 Task: Look for space in Elk Grove, United States from 8th June, 2023 to 19th June, 2023 for 1 adult in price range Rs.5000 to Rs.12000. Place can be shared room with 1  bedroom having 1 bed and 1 bathroom. Property type can be house, flat, guest house, hotel. Booking option can be shelf check-in. Required host language is English.
Action: Mouse pressed left at (429, 94)
Screenshot: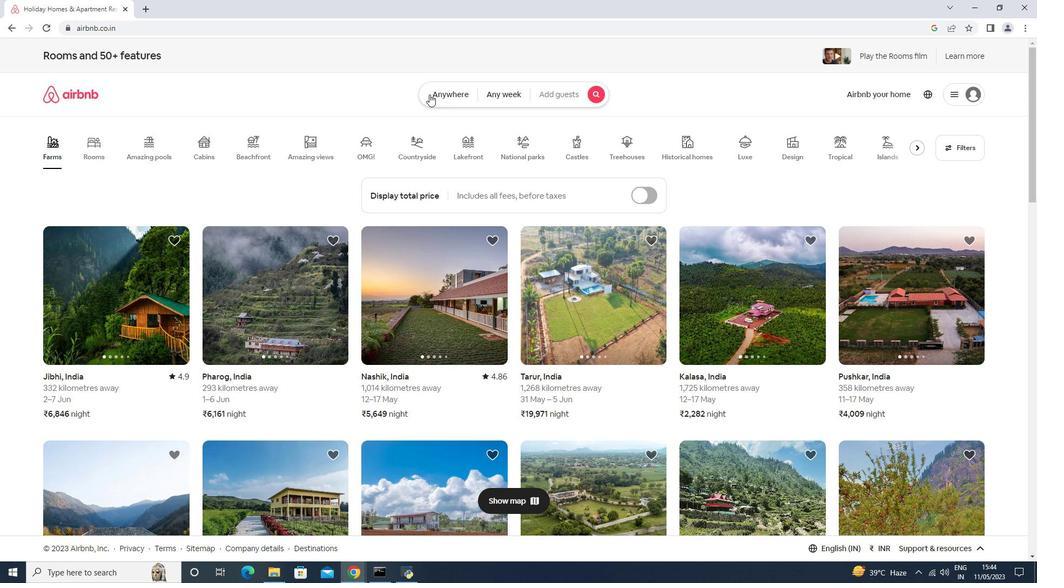 
Action: Mouse moved to (384, 146)
Screenshot: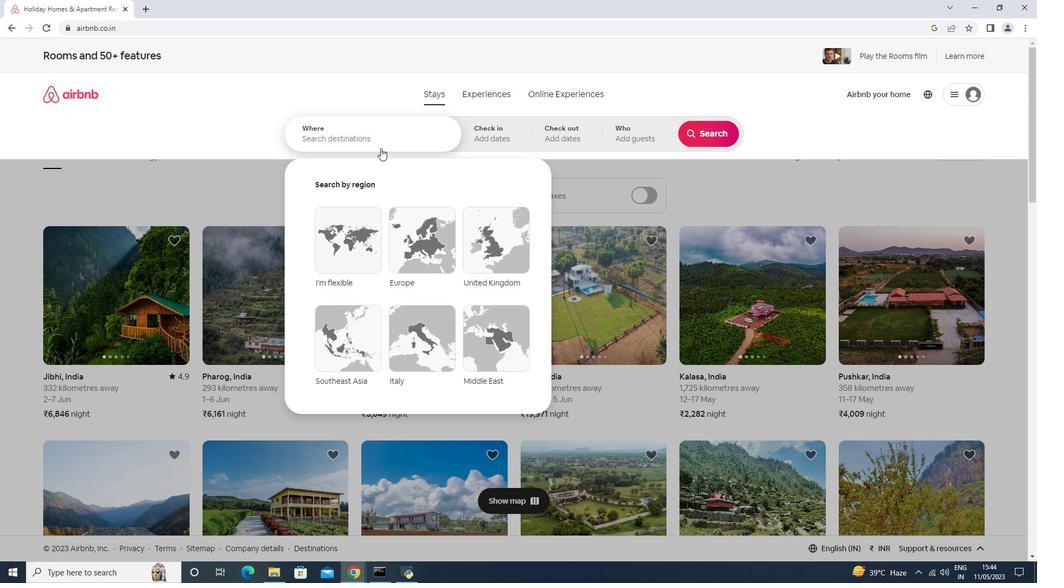 
Action: Mouse pressed left at (384, 146)
Screenshot: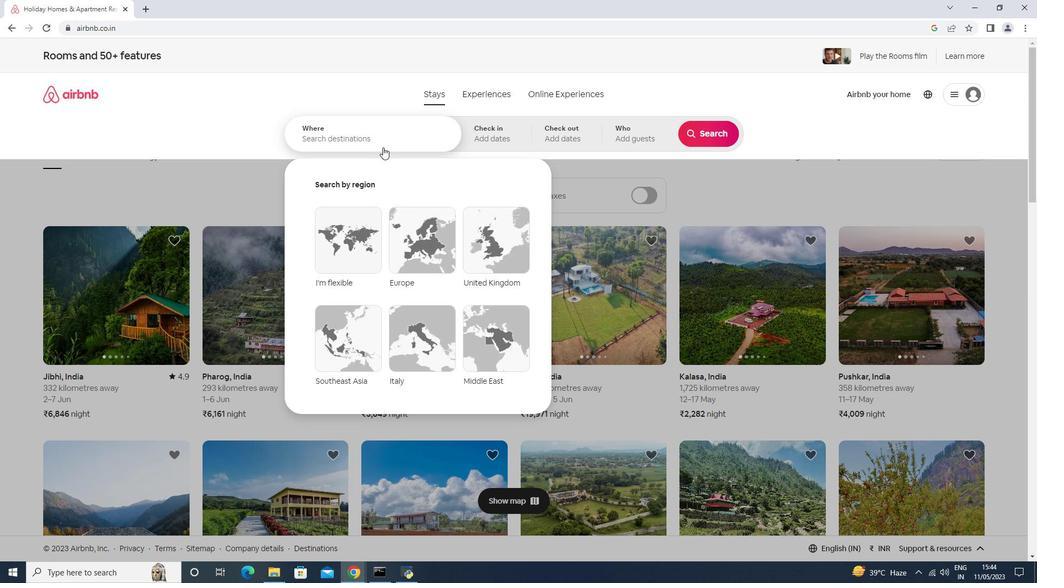 
Action: Key pressed <Key.shift><Key.shift>Elk<Key.space><Key.shift><Key.shift><Key.shift><Key.shift><Key.shift><Key.shift><Key.shift><Key.shift>Grove,nited<Key.space><Key.shift>States
Screenshot: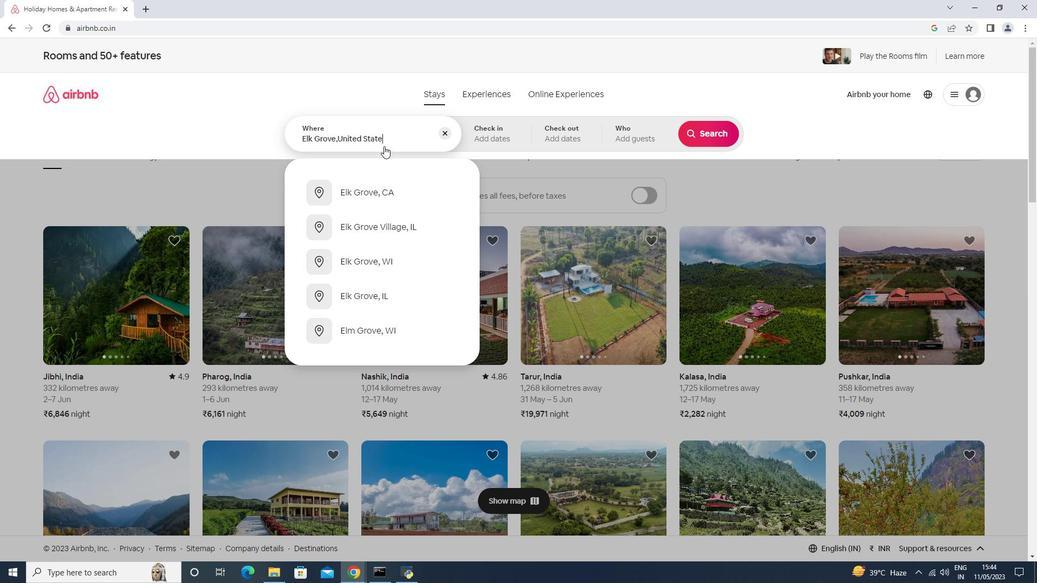 
Action: Mouse moved to (568, 337)
Screenshot: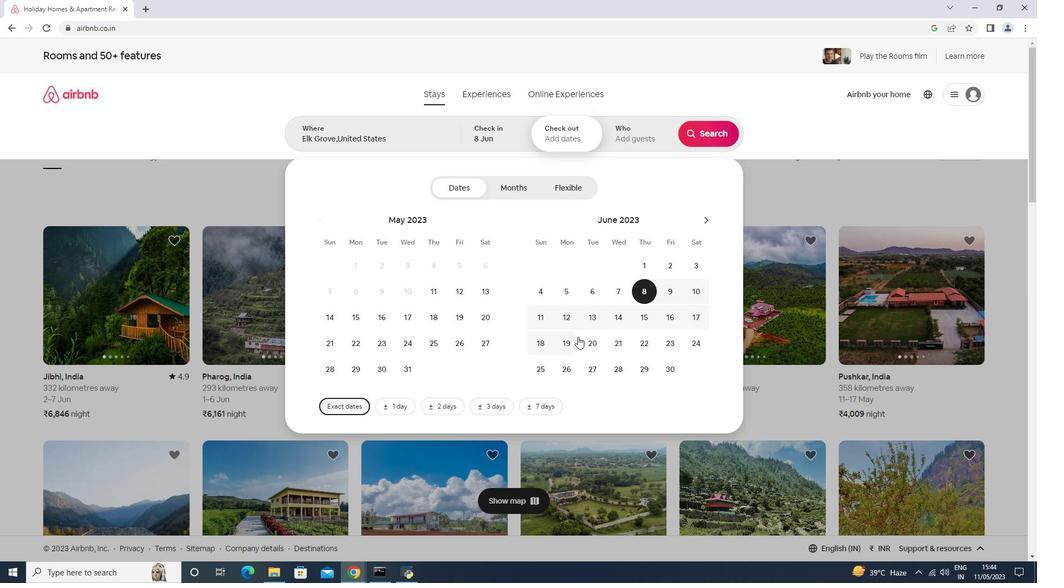 
Action: Mouse pressed left at (568, 337)
Screenshot: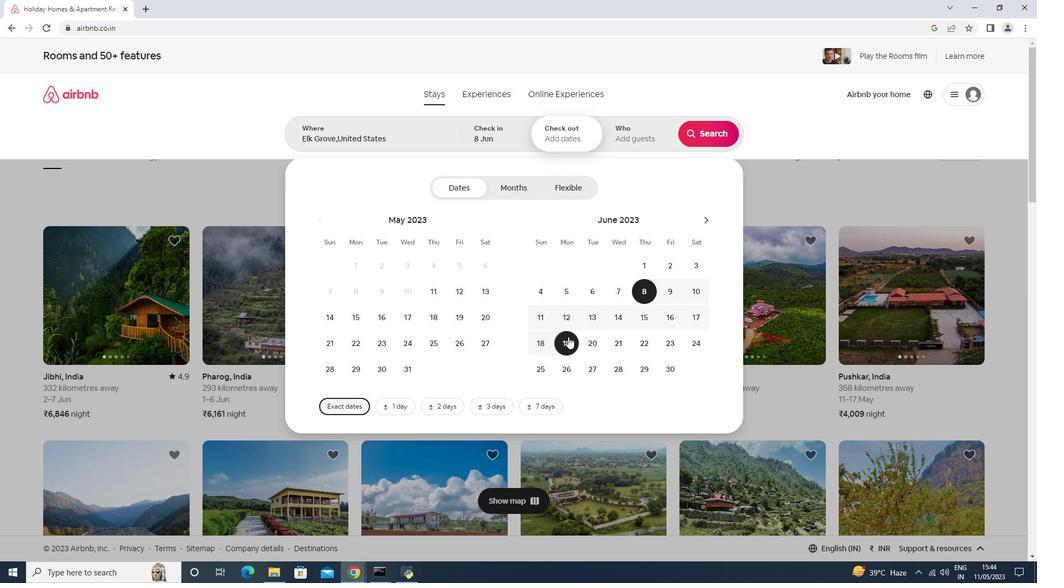 
Action: Mouse moved to (635, 136)
Screenshot: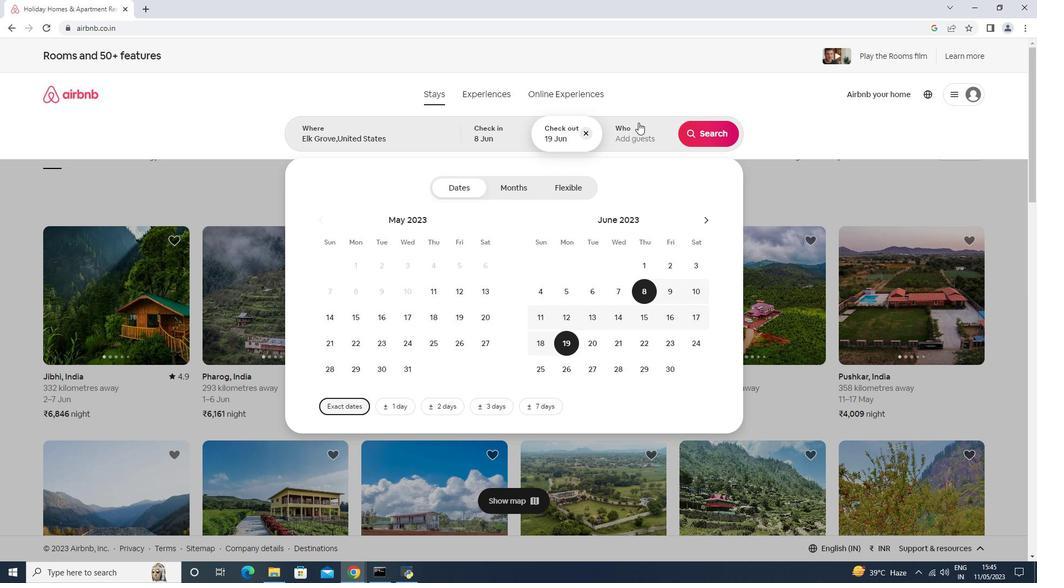 
Action: Mouse pressed left at (635, 136)
Screenshot: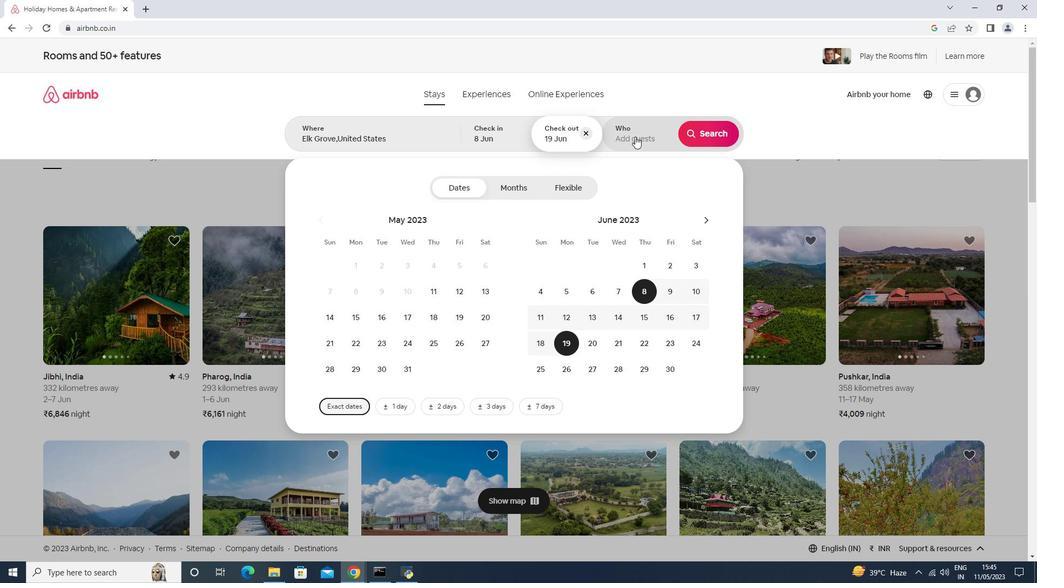 
Action: Mouse moved to (711, 195)
Screenshot: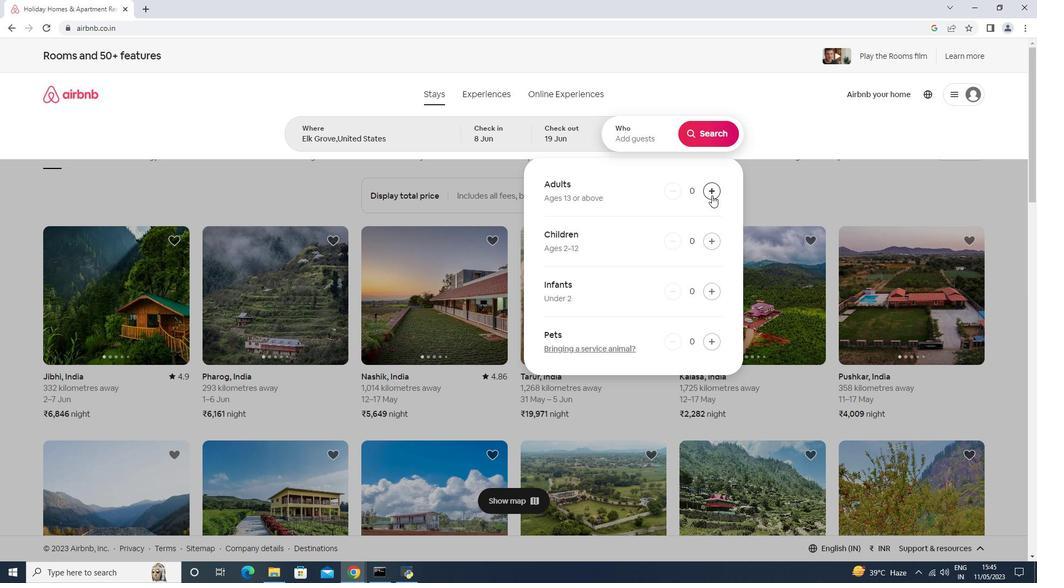 
Action: Mouse pressed left at (711, 195)
Screenshot: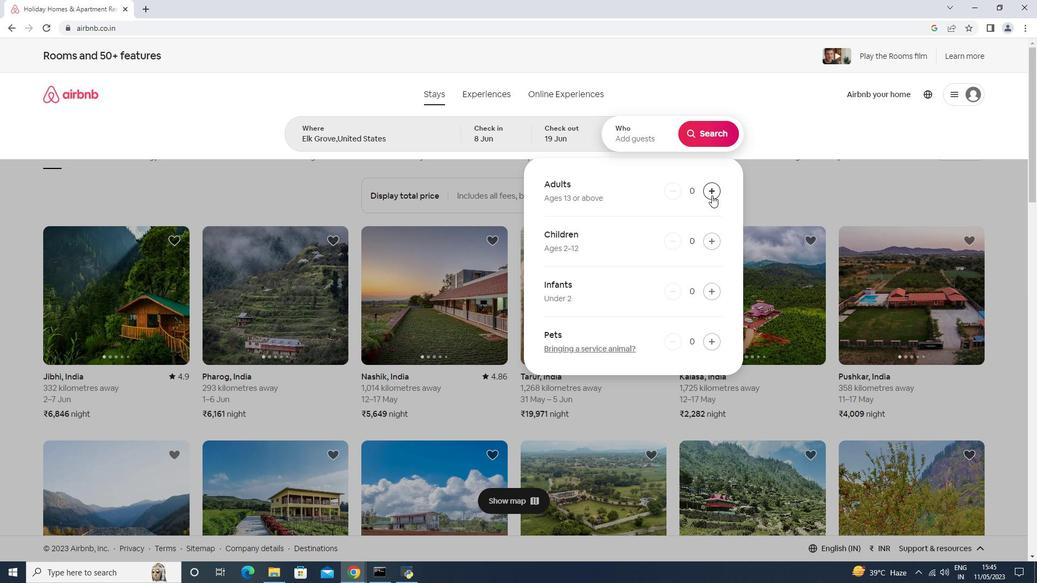 
Action: Mouse moved to (696, 123)
Screenshot: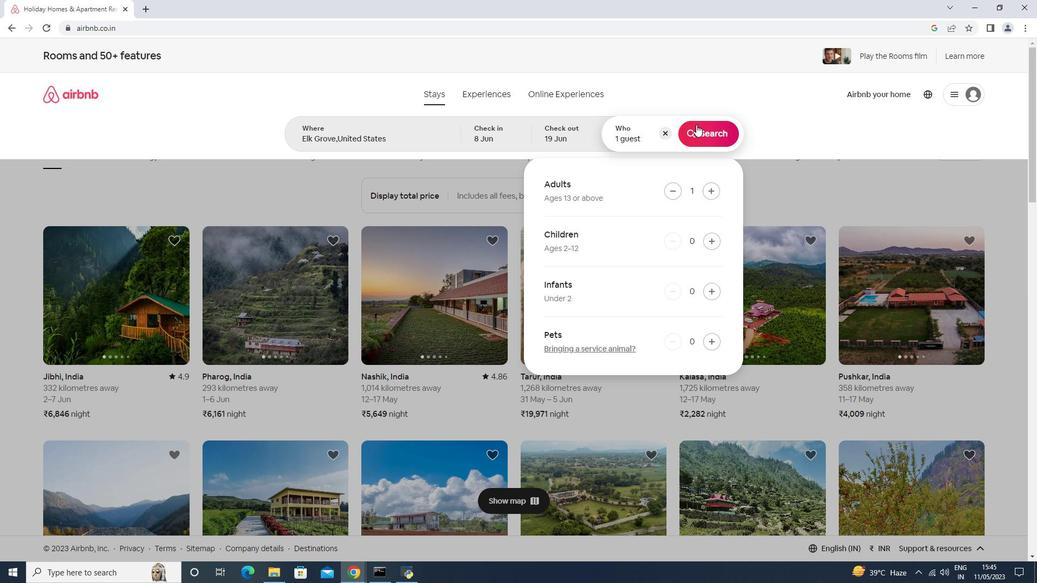 
Action: Mouse pressed left at (696, 123)
Screenshot: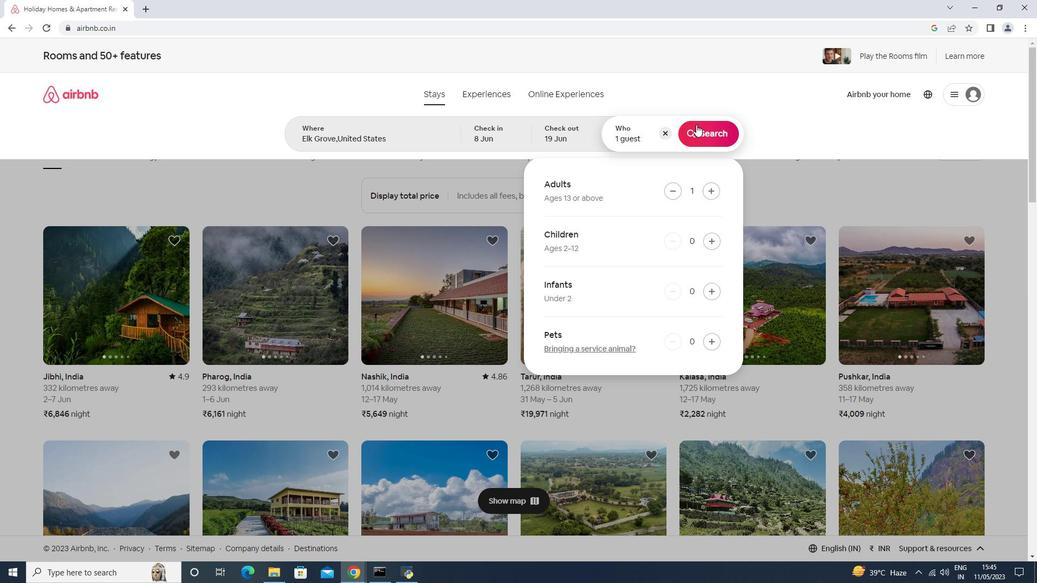 
Action: Mouse moved to (997, 107)
Screenshot: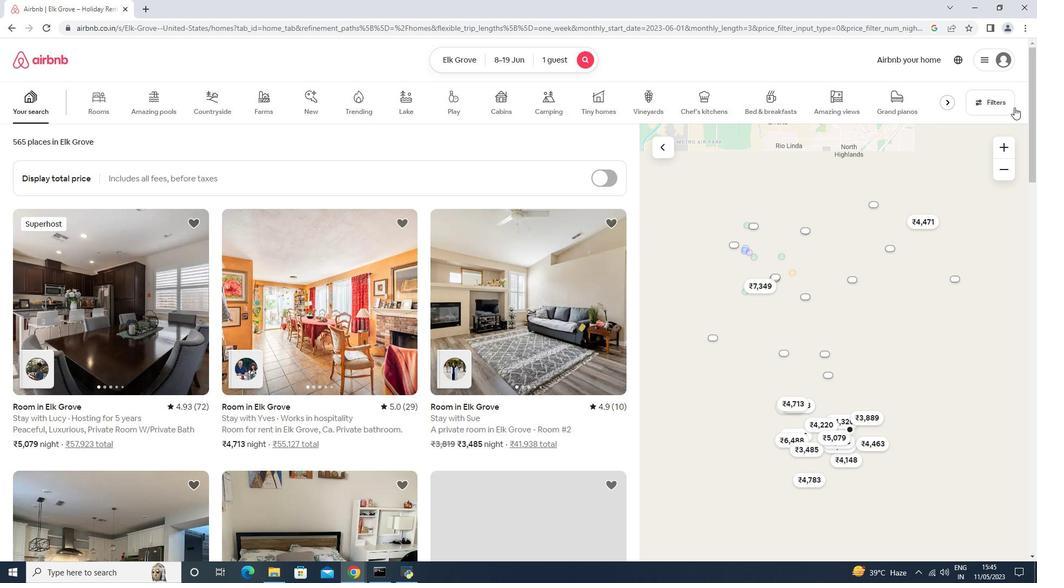 
Action: Mouse pressed left at (993, 103)
Screenshot: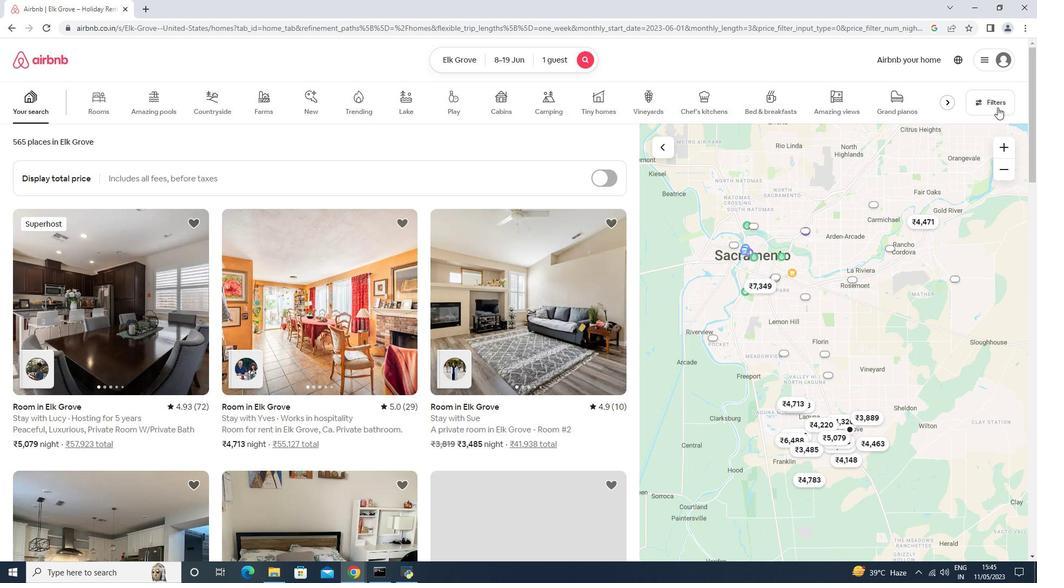 
Action: Mouse moved to (386, 359)
Screenshot: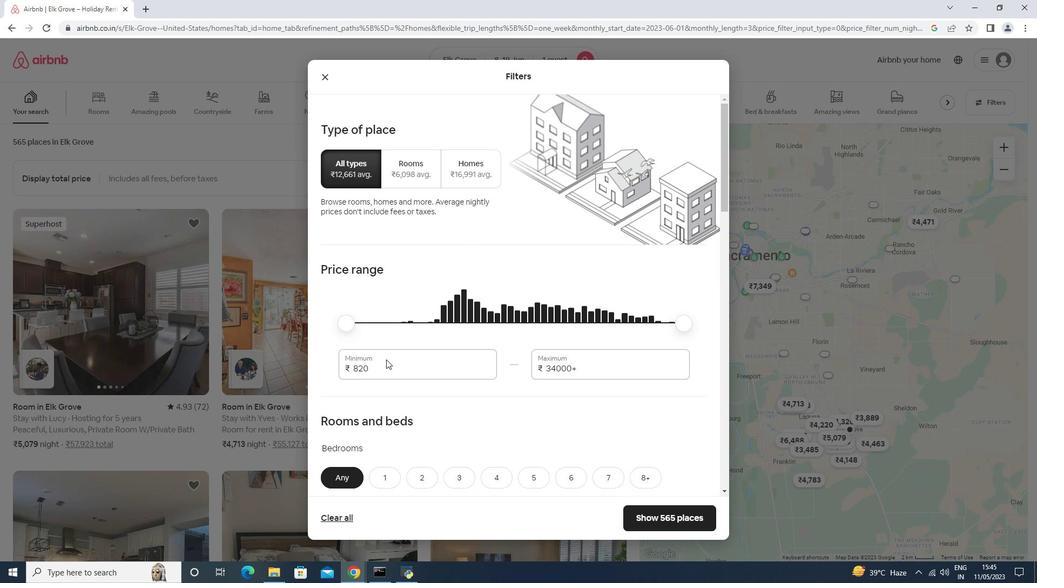 
Action: Mouse pressed left at (386, 359)
Screenshot: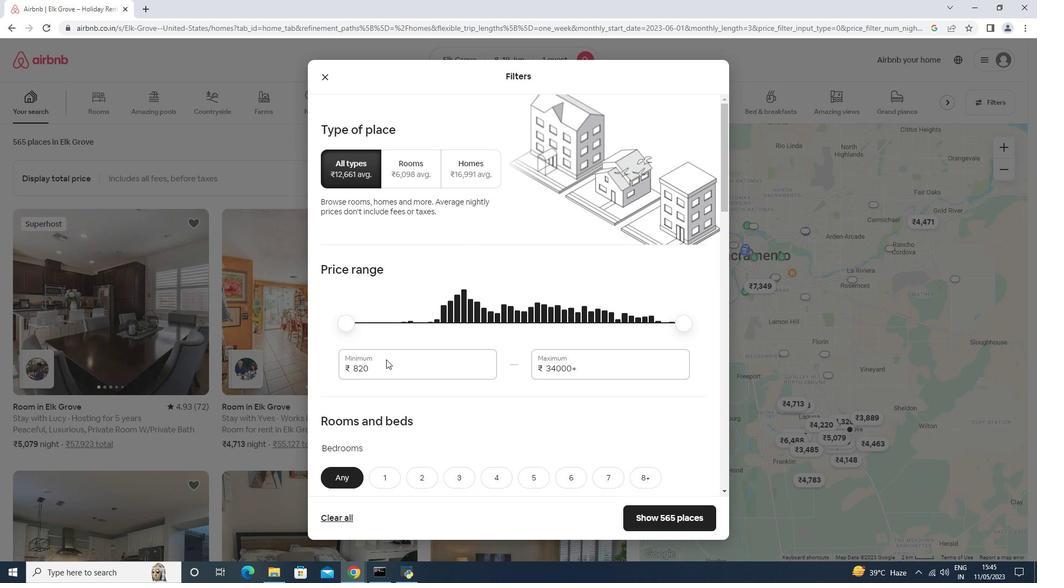 
Action: Key pressed <Key.backspace><Key.backspace><Key.backspace><Key.backspace><Key.backspace><Key.backspace><Key.backspace><Key.backspace><Key.backspace>5000<Key.tab>12000
Screenshot: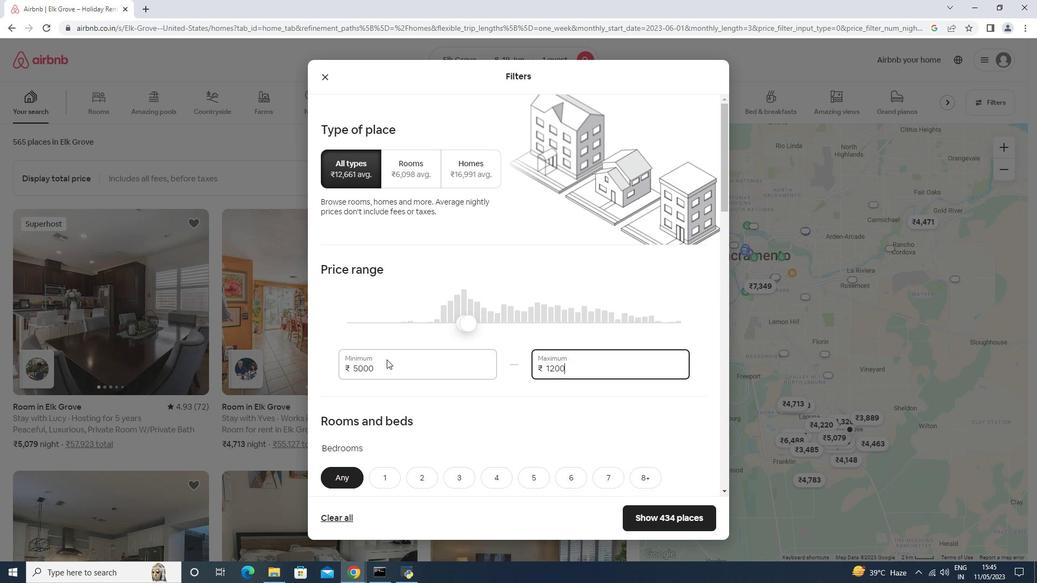 
Action: Mouse moved to (387, 429)
Screenshot: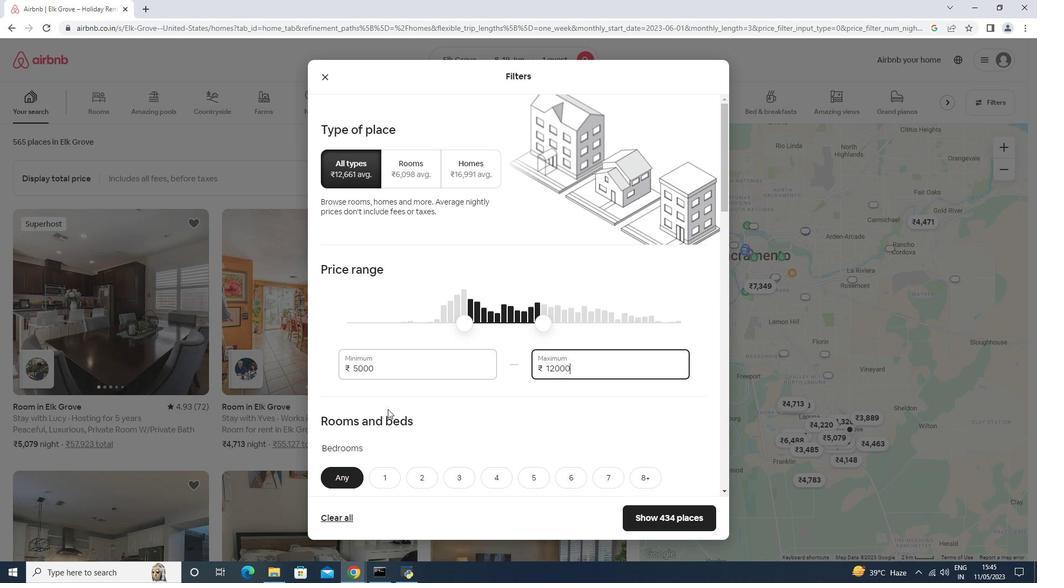 
Action: Mouse scrolled (387, 429) with delta (0, 0)
Screenshot: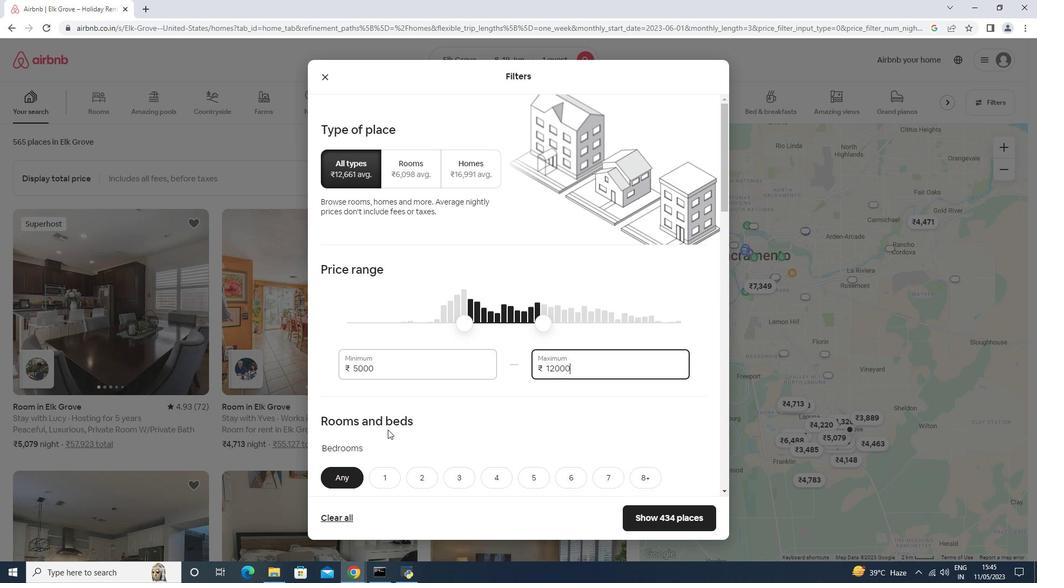 
Action: Mouse moved to (387, 429)
Screenshot: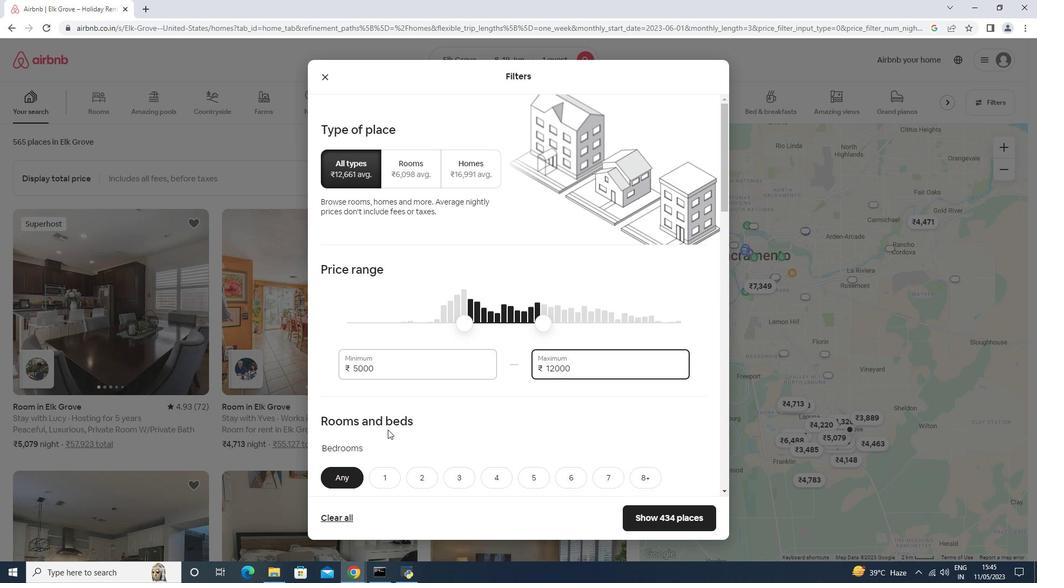 
Action: Mouse scrolled (387, 429) with delta (0, 0)
Screenshot: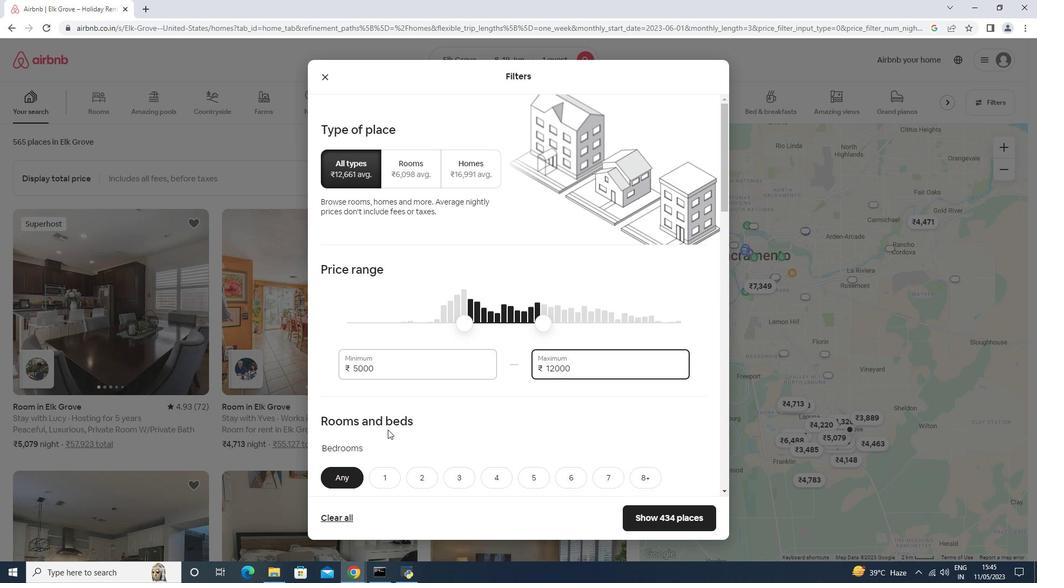 
Action: Mouse moved to (388, 427)
Screenshot: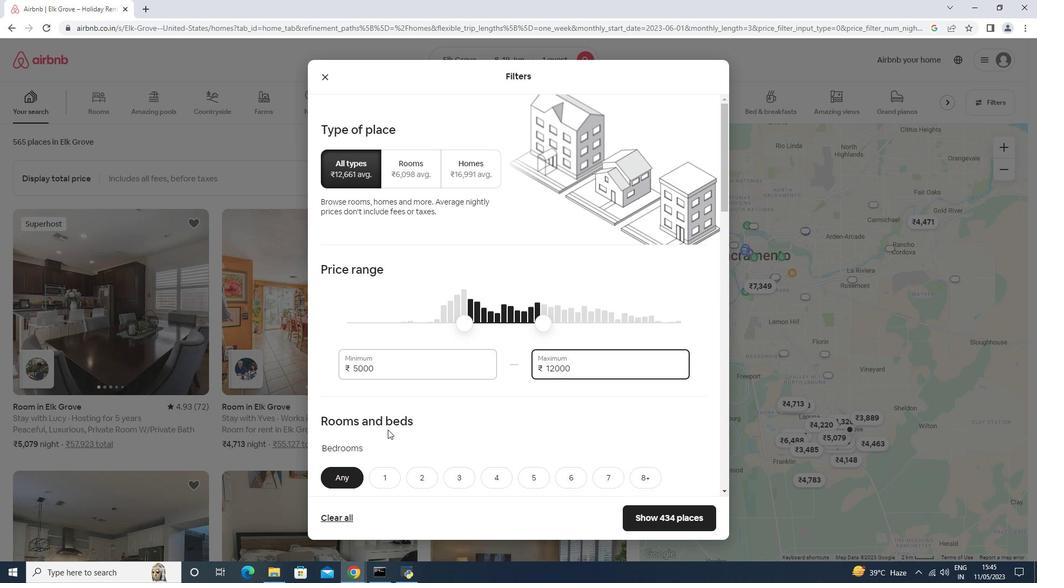 
Action: Mouse scrolled (387, 429) with delta (0, 0)
Screenshot: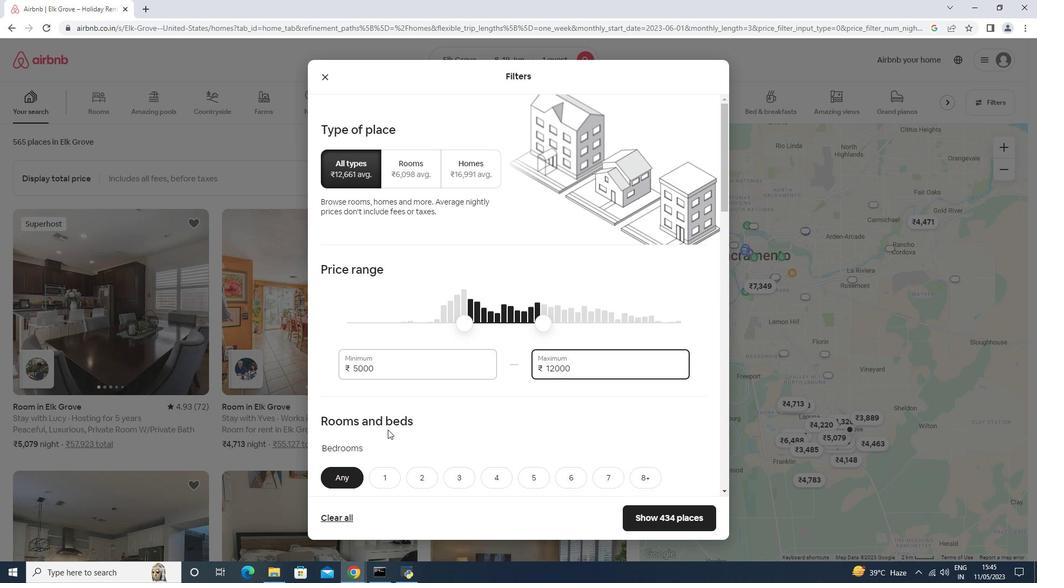 
Action: Mouse moved to (395, 317)
Screenshot: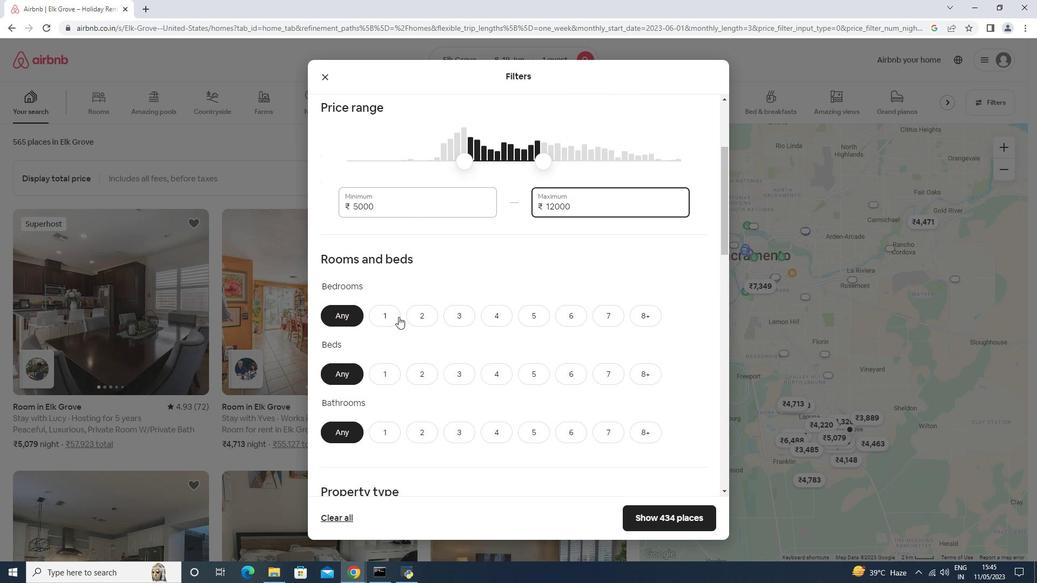 
Action: Mouse pressed left at (395, 317)
Screenshot: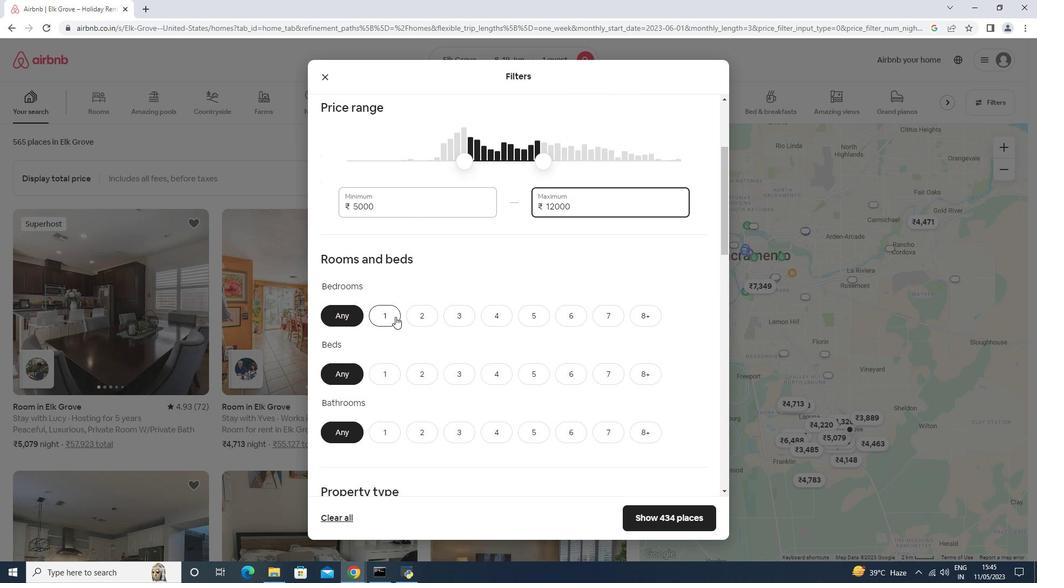
Action: Mouse moved to (389, 384)
Screenshot: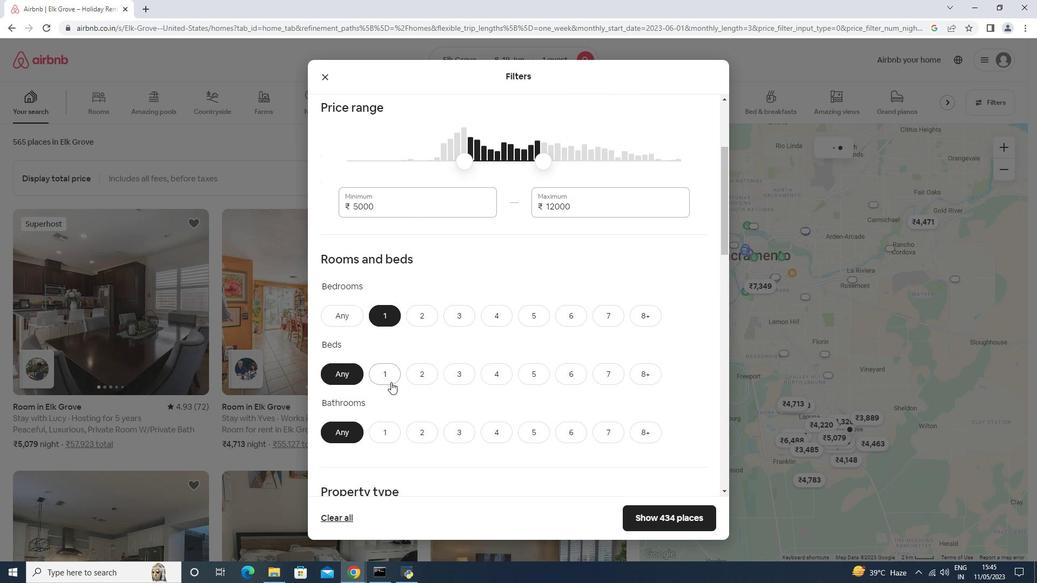 
Action: Mouse pressed left at (389, 384)
Screenshot: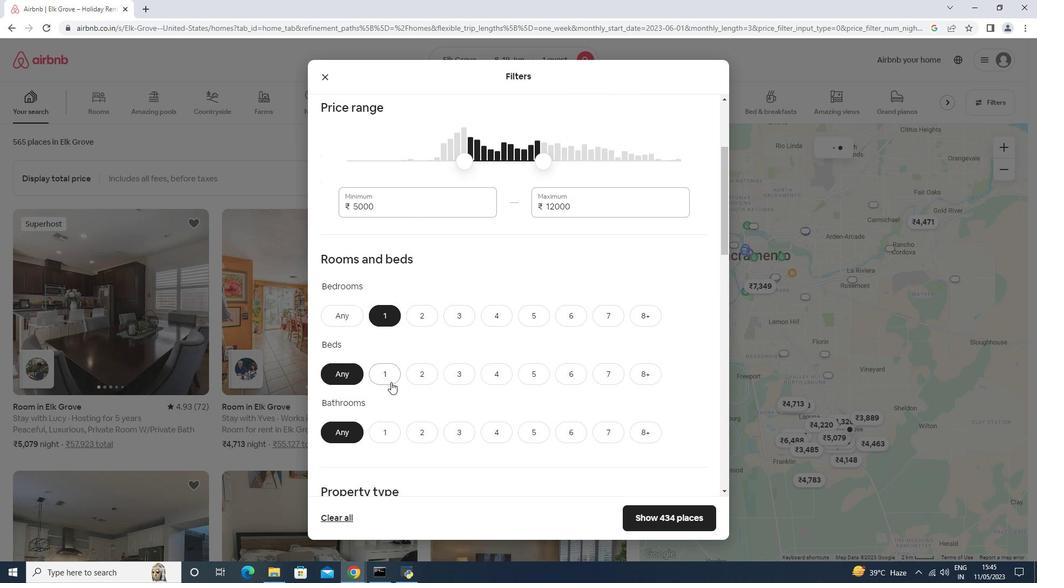 
Action: Mouse moved to (389, 382)
Screenshot: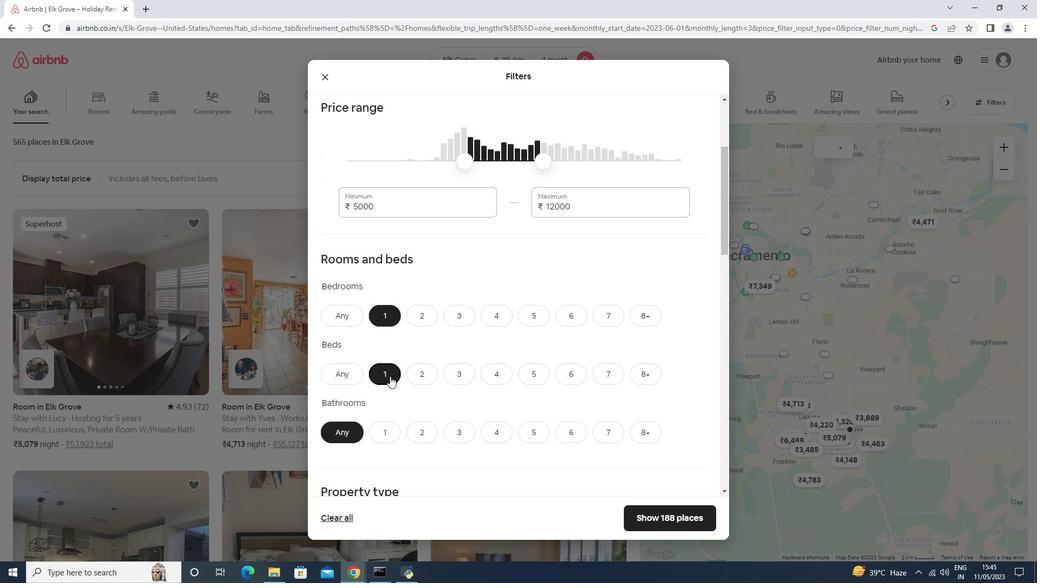 
Action: Mouse pressed left at (389, 375)
Screenshot: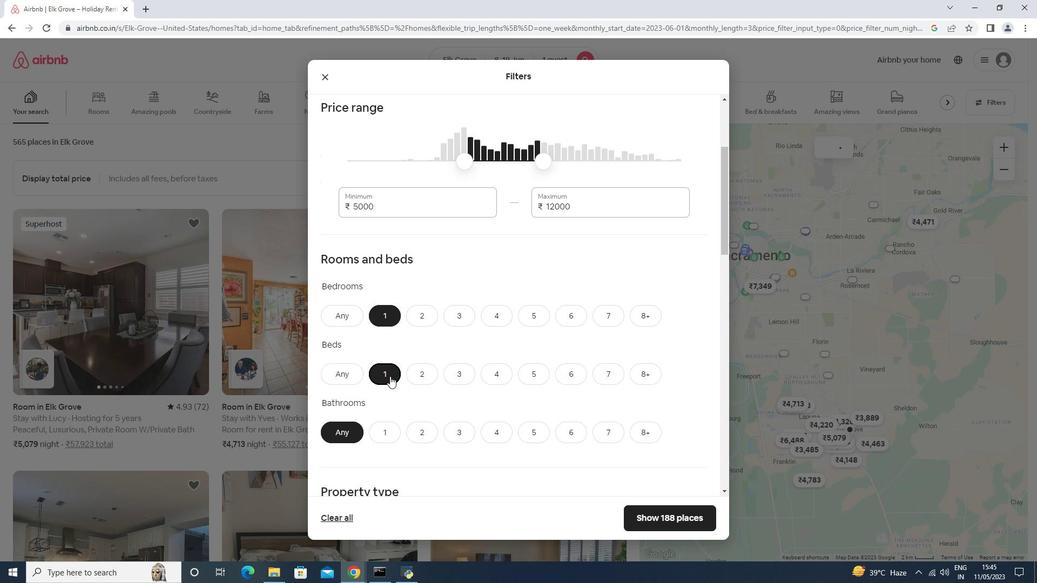 
Action: Mouse moved to (387, 438)
Screenshot: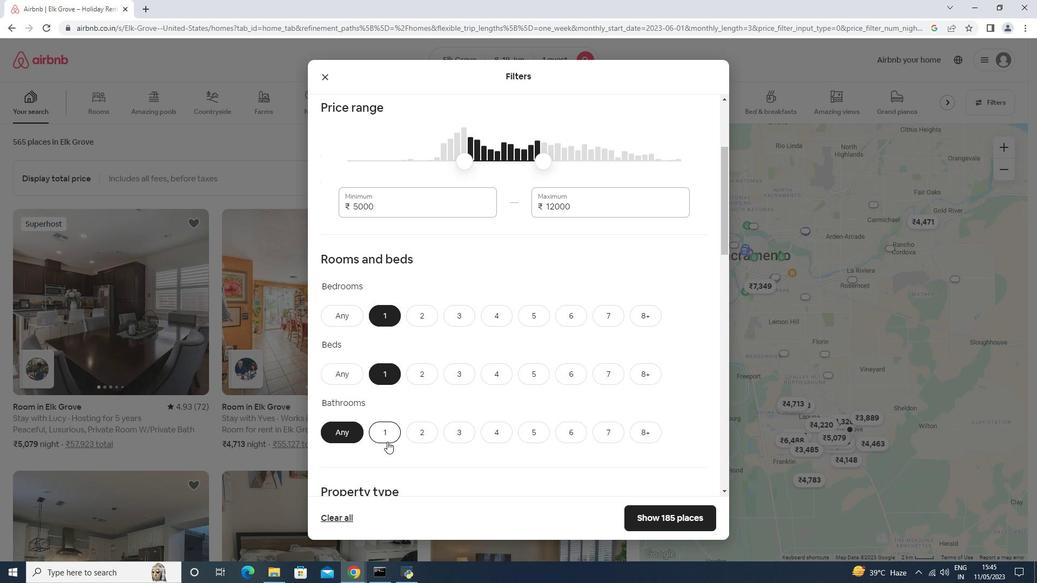
Action: Mouse pressed left at (387, 438)
Screenshot: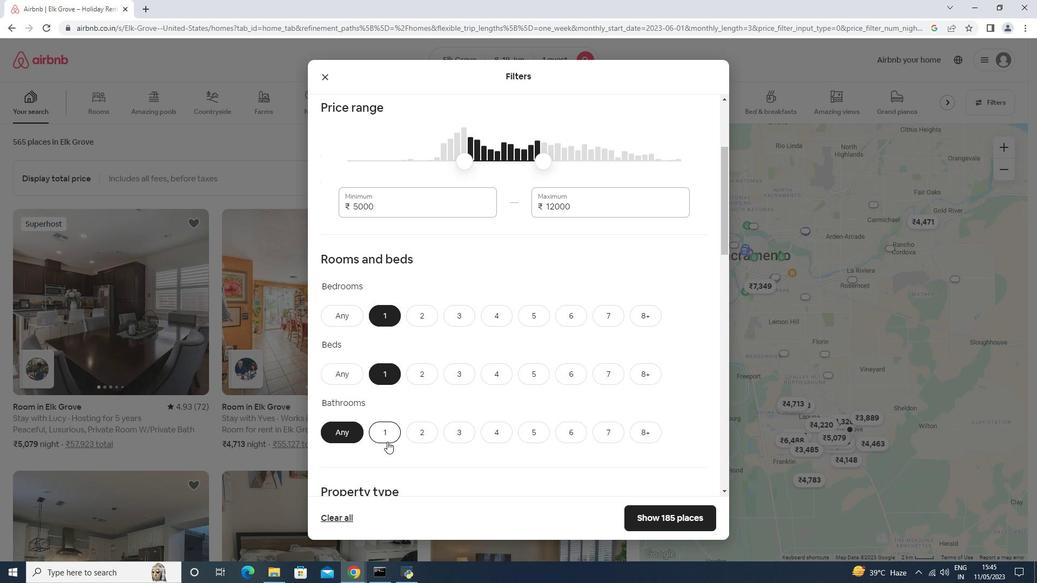 
Action: Mouse moved to (389, 432)
Screenshot: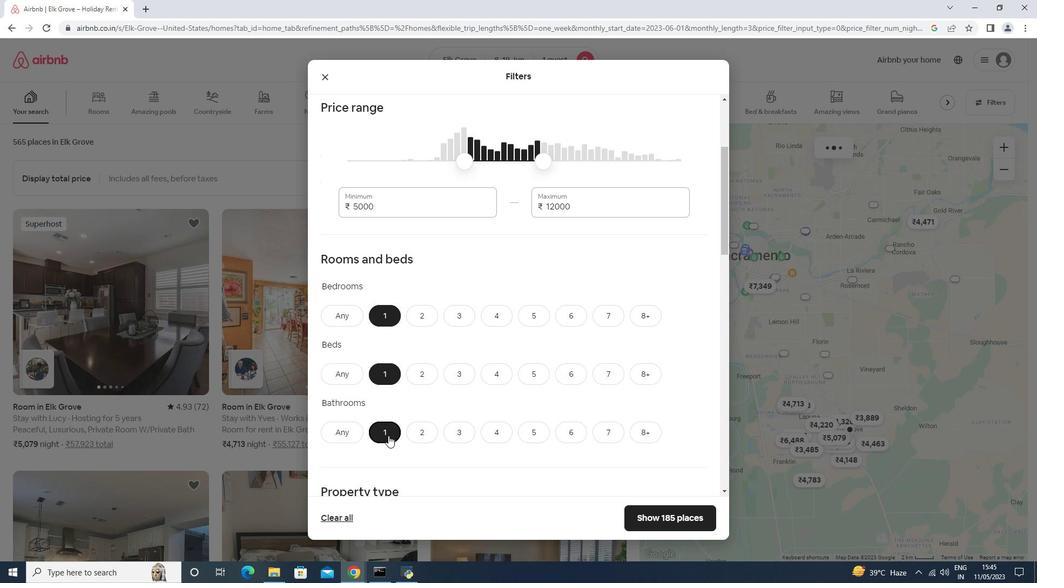 
Action: Mouse scrolled (389, 431) with delta (0, 0)
Screenshot: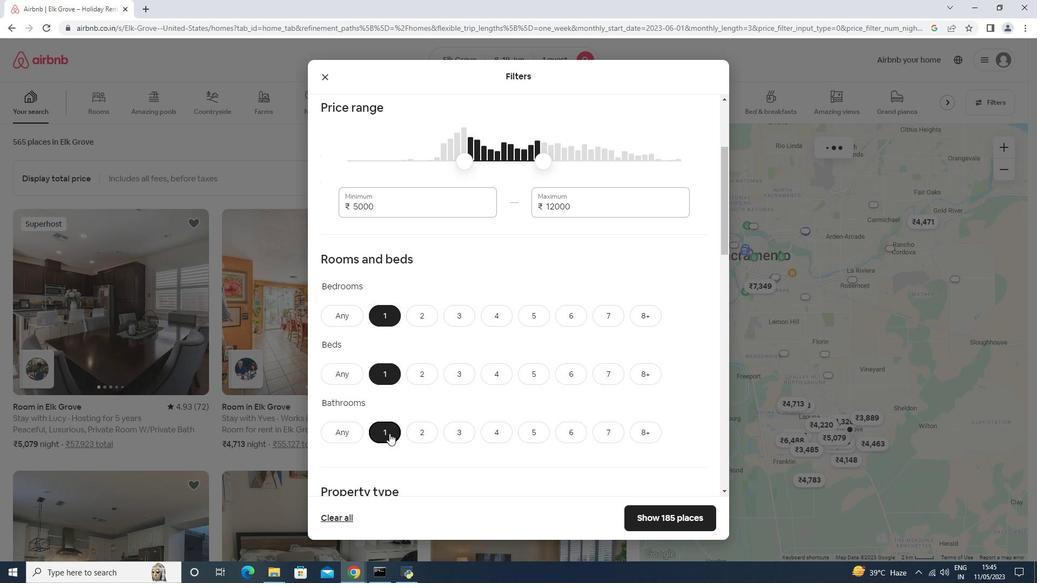 
Action: Mouse scrolled (389, 431) with delta (0, 0)
Screenshot: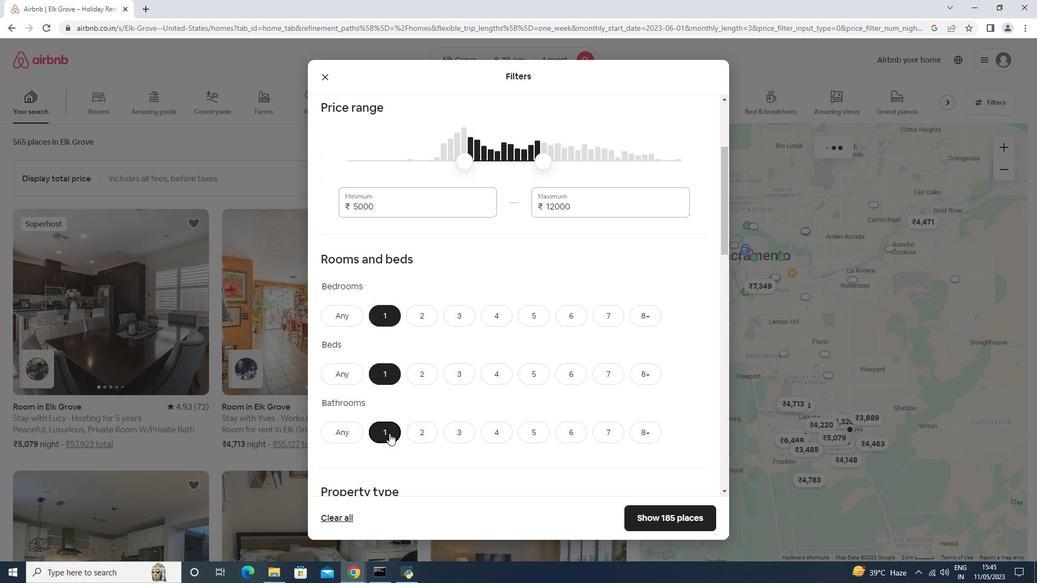 
Action: Mouse scrolled (389, 431) with delta (0, 0)
Screenshot: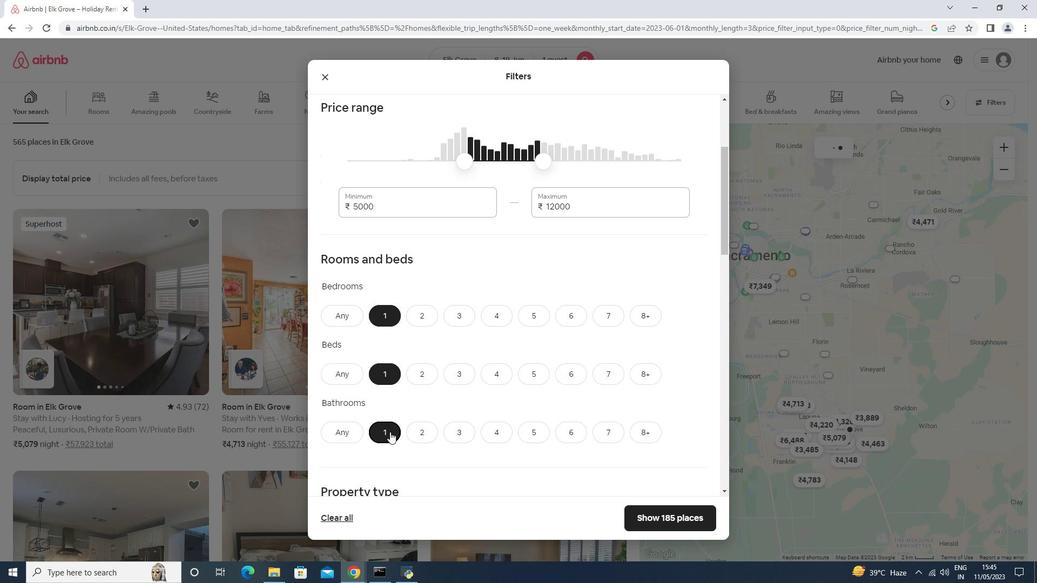 
Action: Mouse moved to (390, 394)
Screenshot: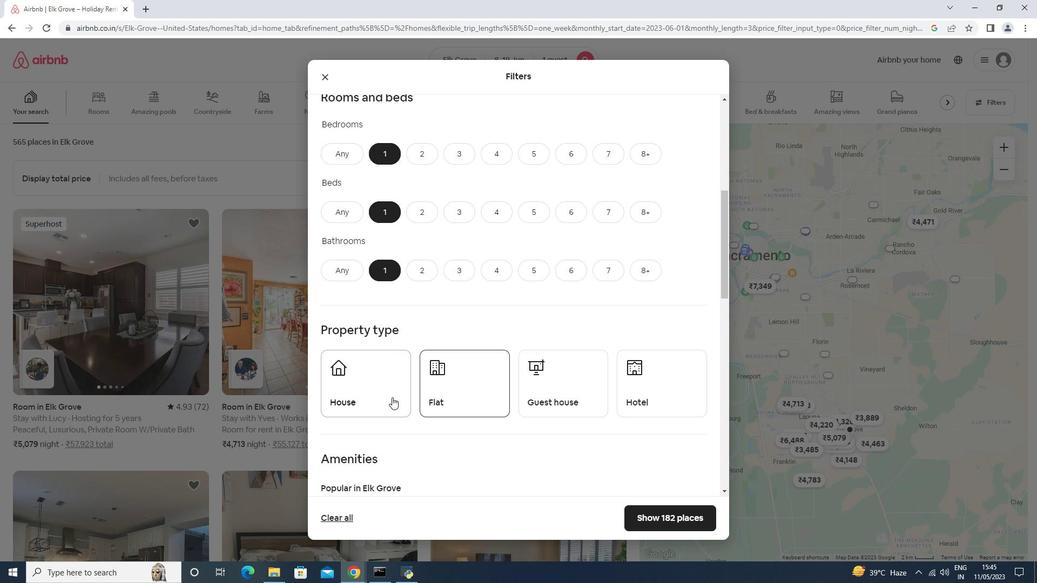 
Action: Mouse pressed left at (390, 394)
Screenshot: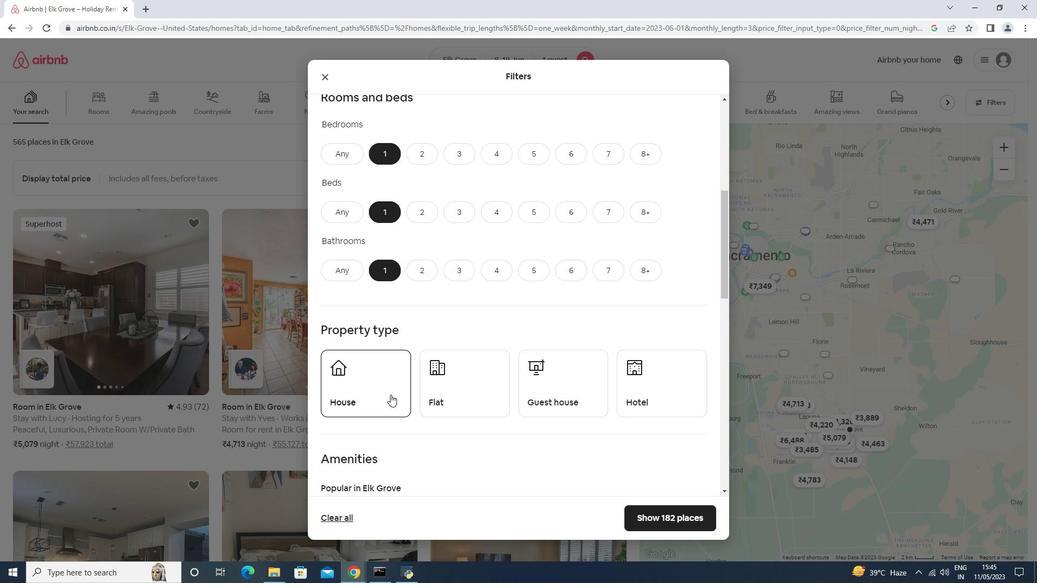 
Action: Mouse moved to (428, 396)
Screenshot: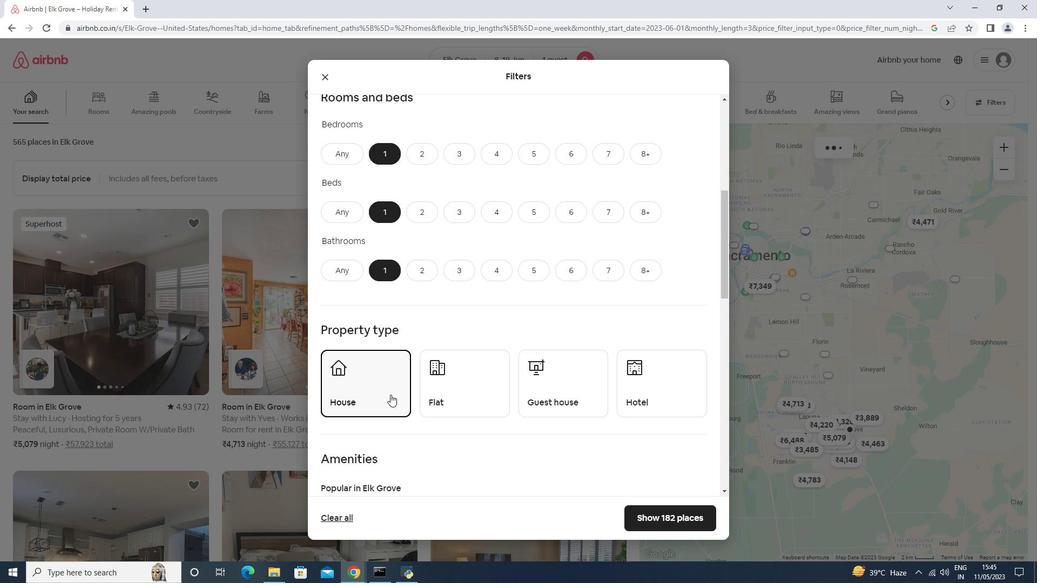 
Action: Mouse pressed left at (428, 396)
Screenshot: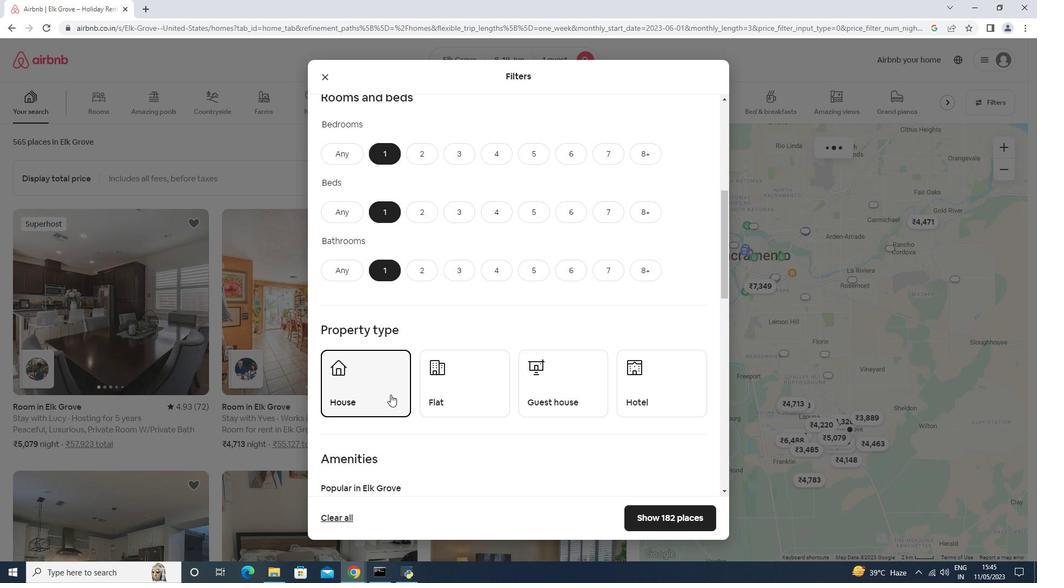 
Action: Mouse moved to (539, 397)
Screenshot: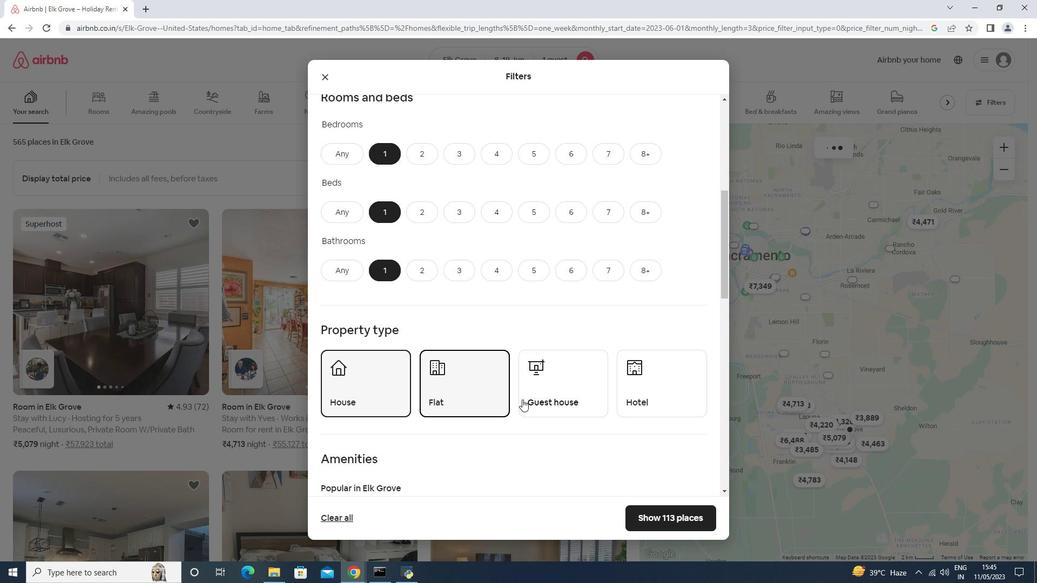 
Action: Mouse pressed left at (539, 397)
Screenshot: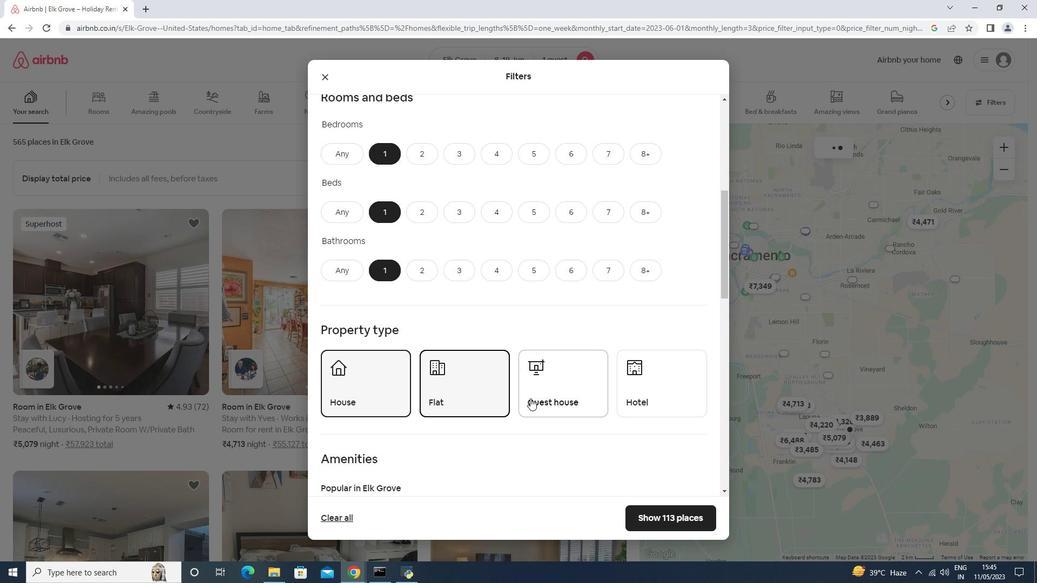 
Action: Mouse moved to (647, 400)
Screenshot: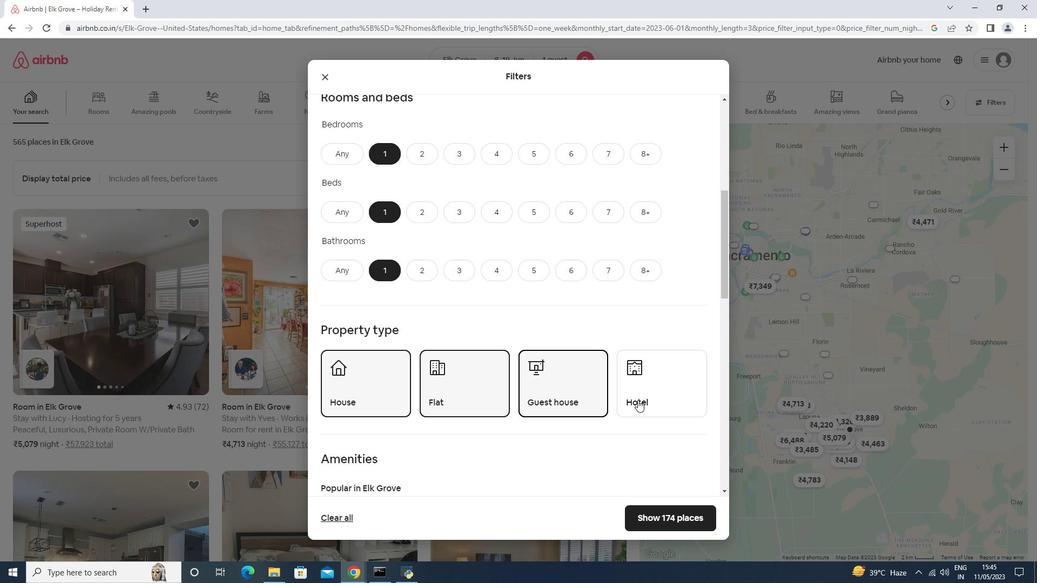 
Action: Mouse pressed left at (647, 400)
Screenshot: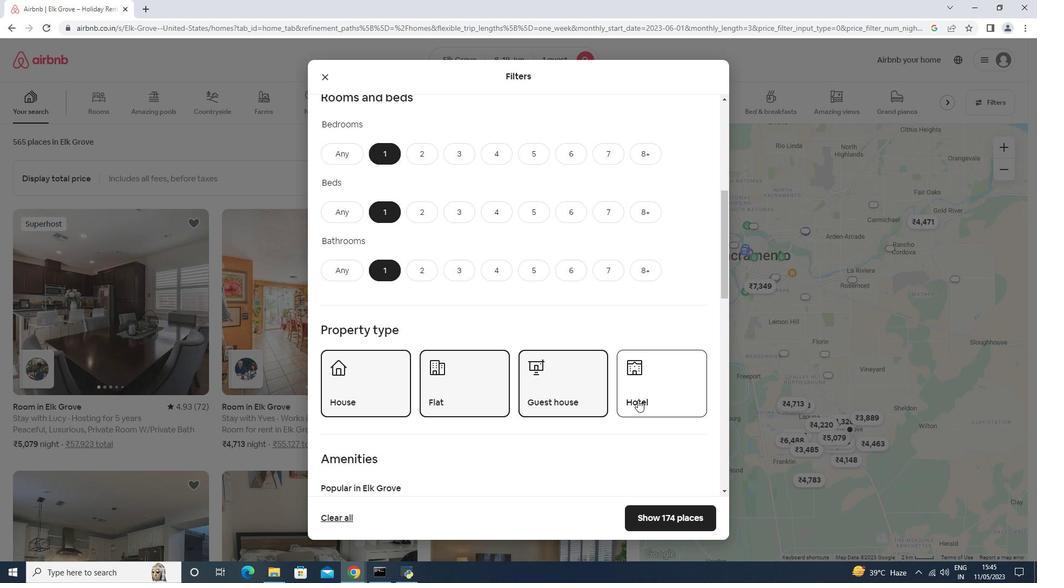 
Action: Mouse moved to (568, 386)
Screenshot: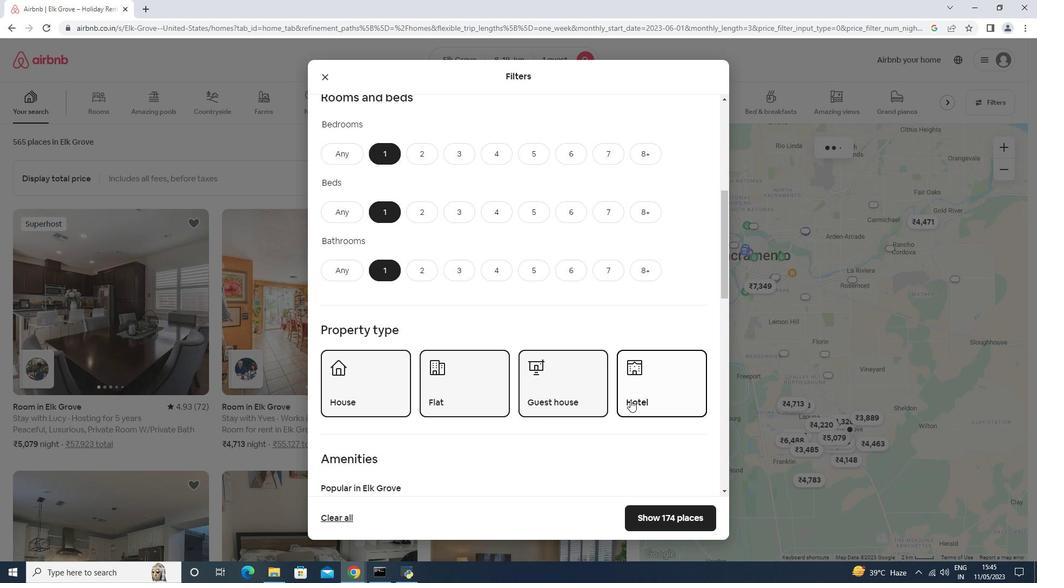 
Action: Mouse scrolled (568, 386) with delta (0, 0)
Screenshot: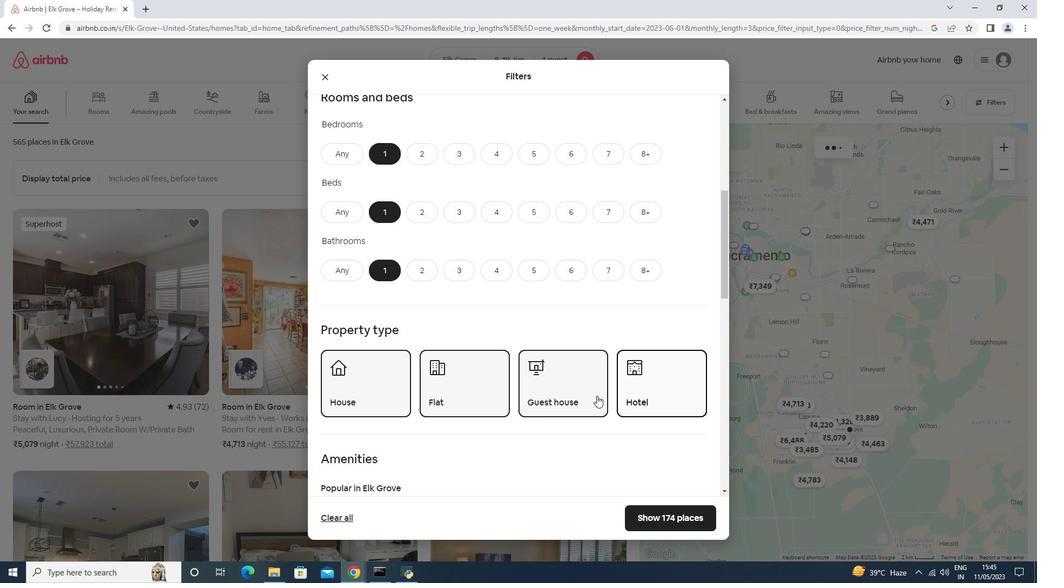 
Action: Mouse scrolled (568, 386) with delta (0, 0)
Screenshot: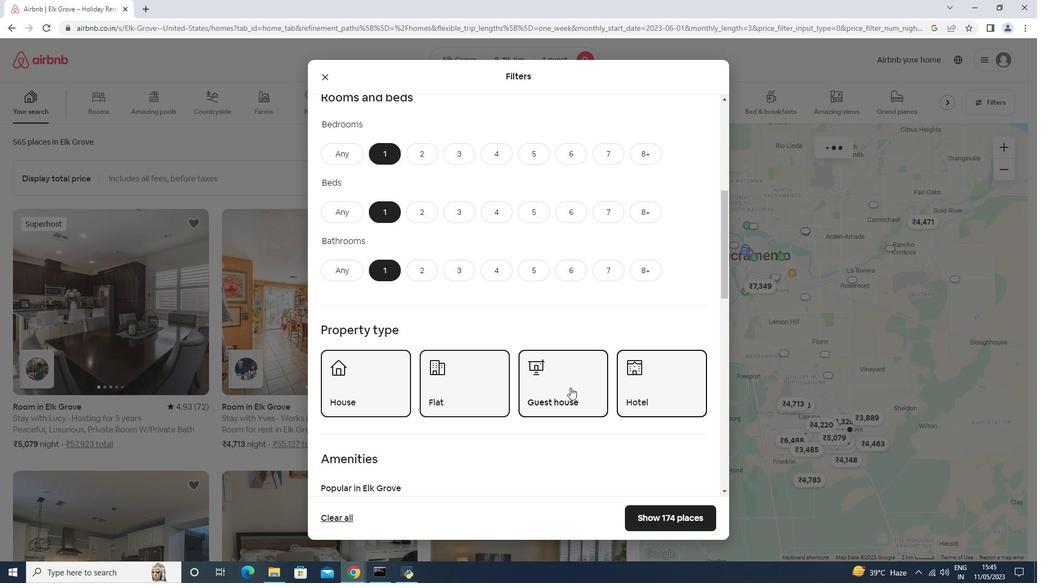 
Action: Mouse scrolled (568, 386) with delta (0, 0)
Screenshot: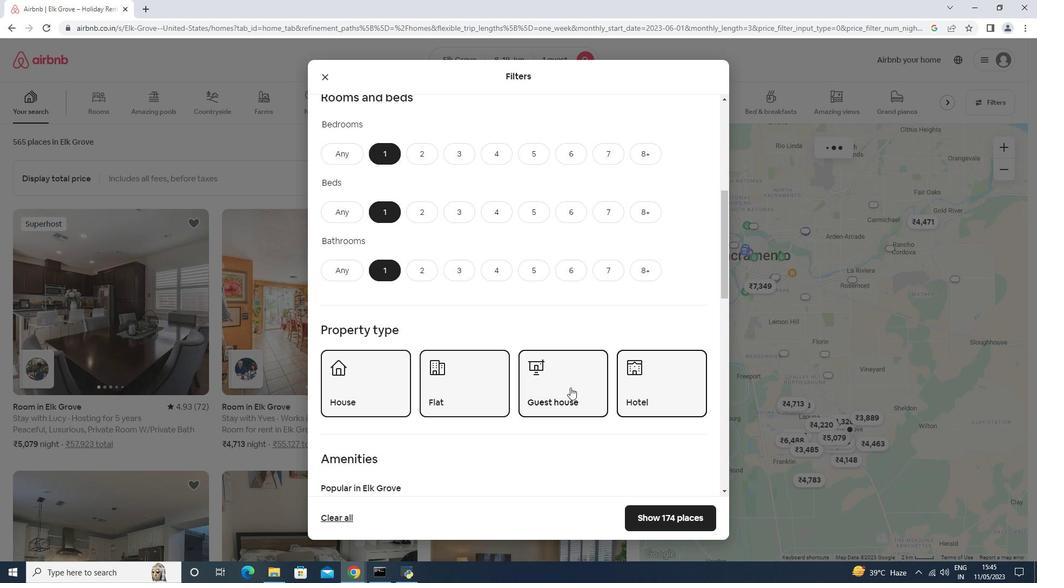 
Action: Mouse moved to (568, 386)
Screenshot: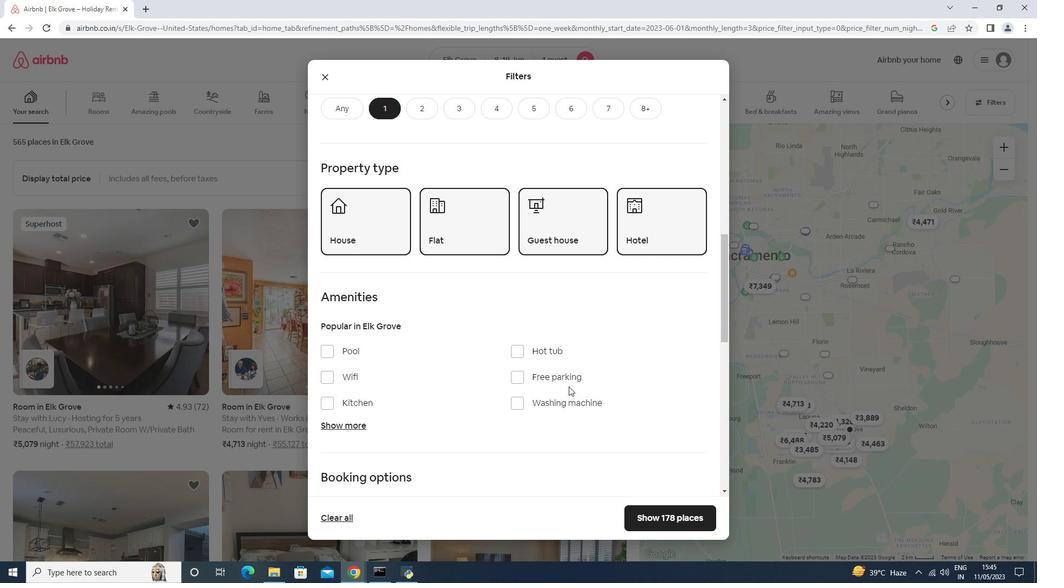 
Action: Mouse scrolled (568, 385) with delta (0, 0)
Screenshot: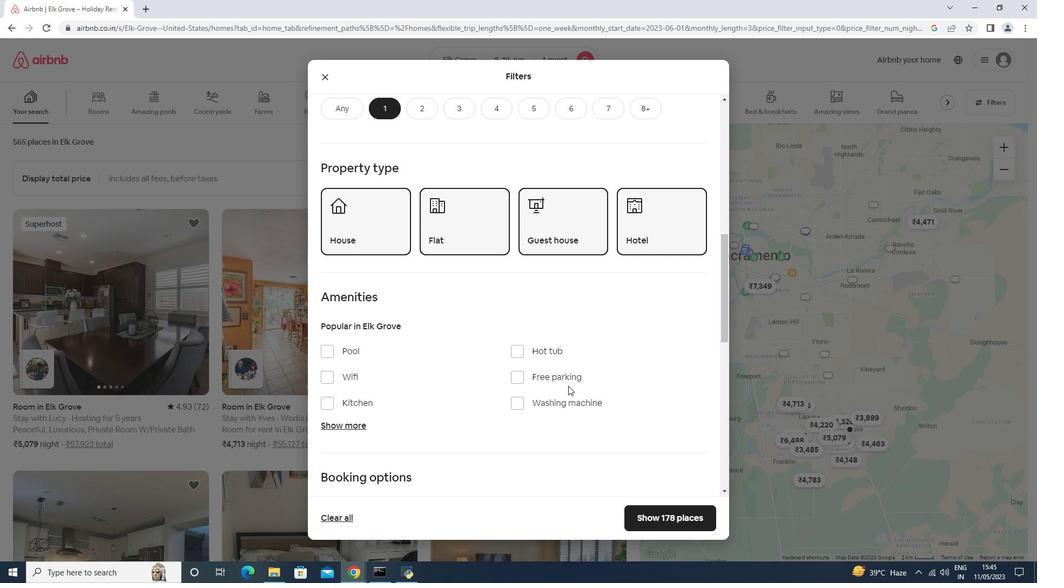 
Action: Mouse scrolled (568, 385) with delta (0, 0)
Screenshot: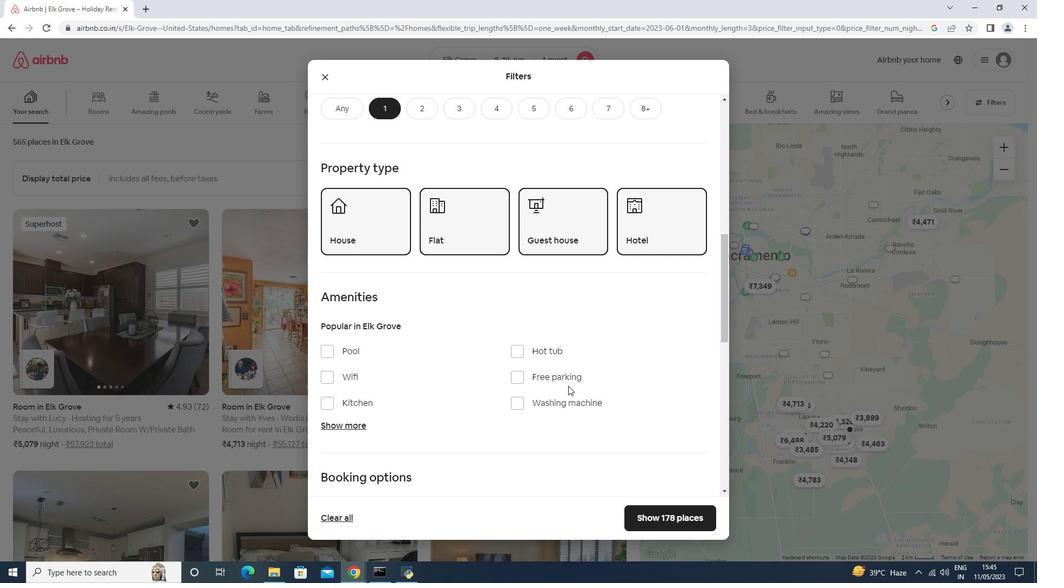 
Action: Mouse scrolled (568, 385) with delta (0, 0)
Screenshot: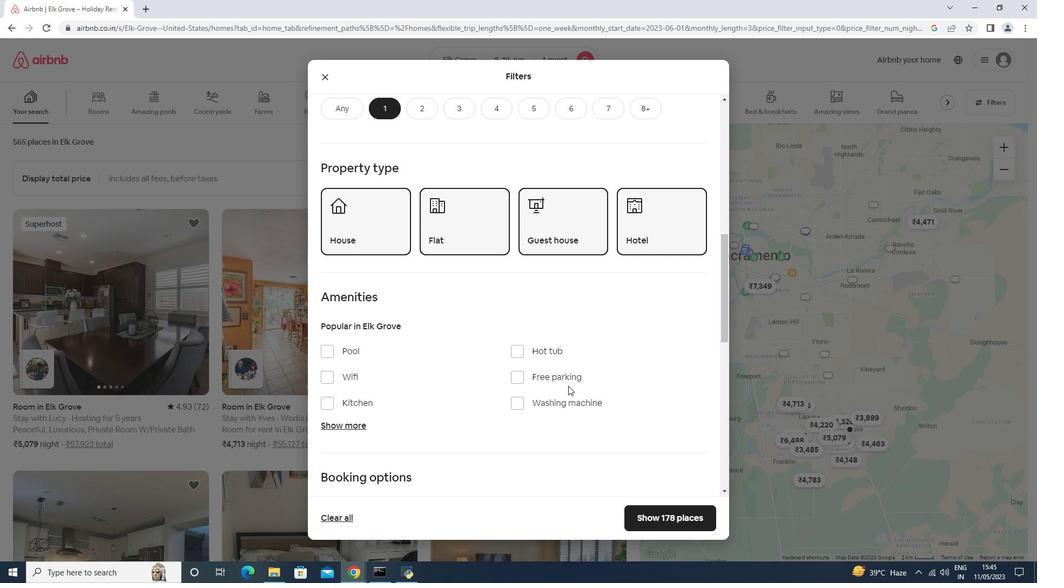
Action: Mouse moved to (567, 386)
Screenshot: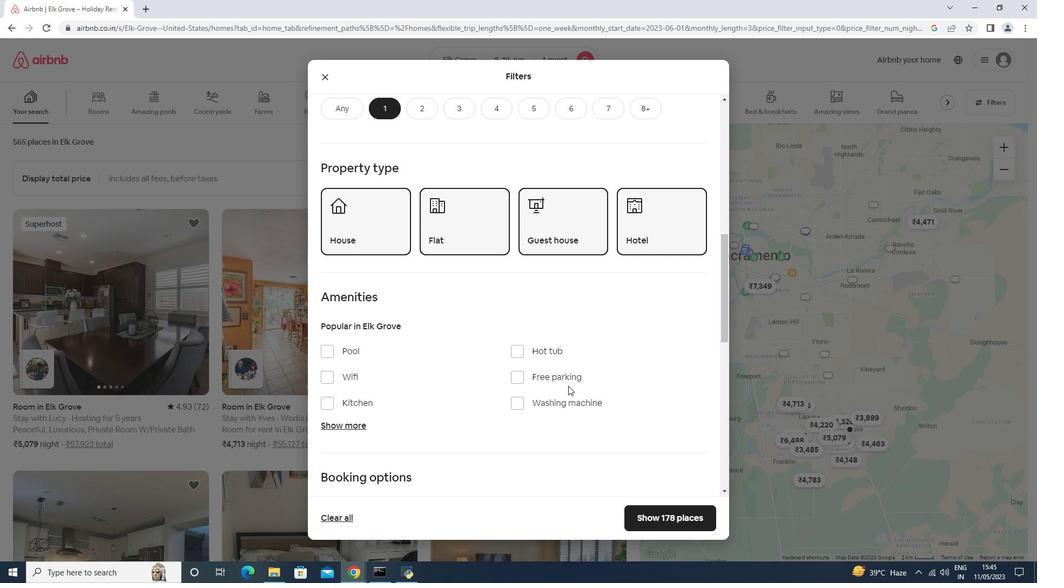
Action: Mouse scrolled (568, 385) with delta (0, 0)
Screenshot: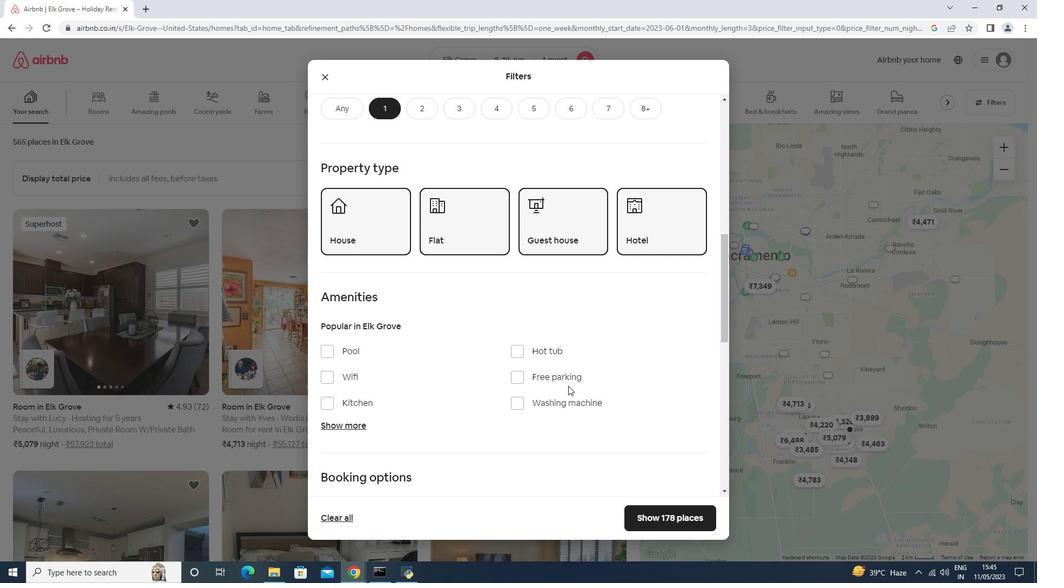 
Action: Mouse moved to (566, 384)
Screenshot: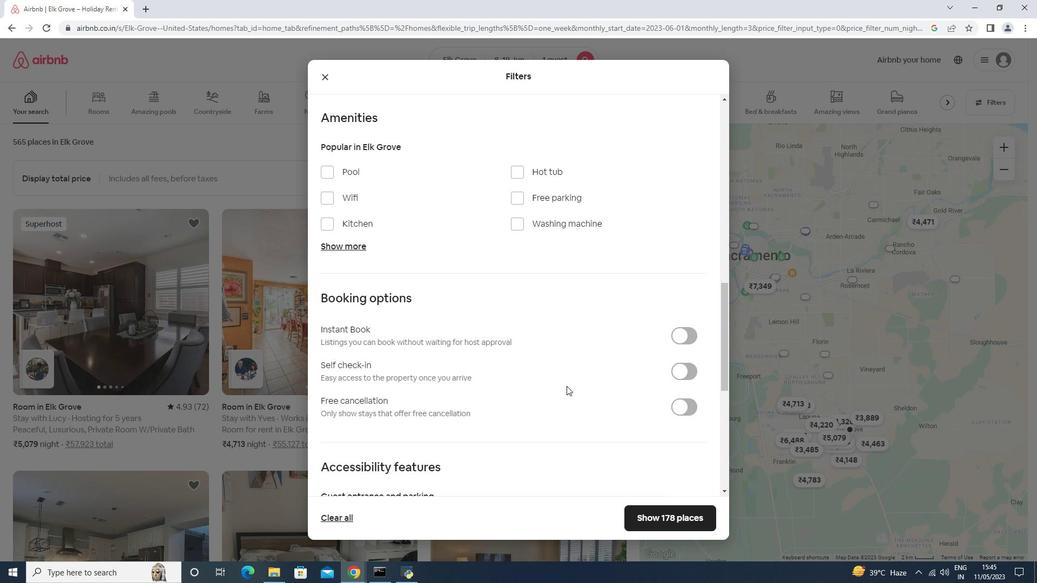 
Action: Mouse scrolled (566, 383) with delta (0, 0)
Screenshot: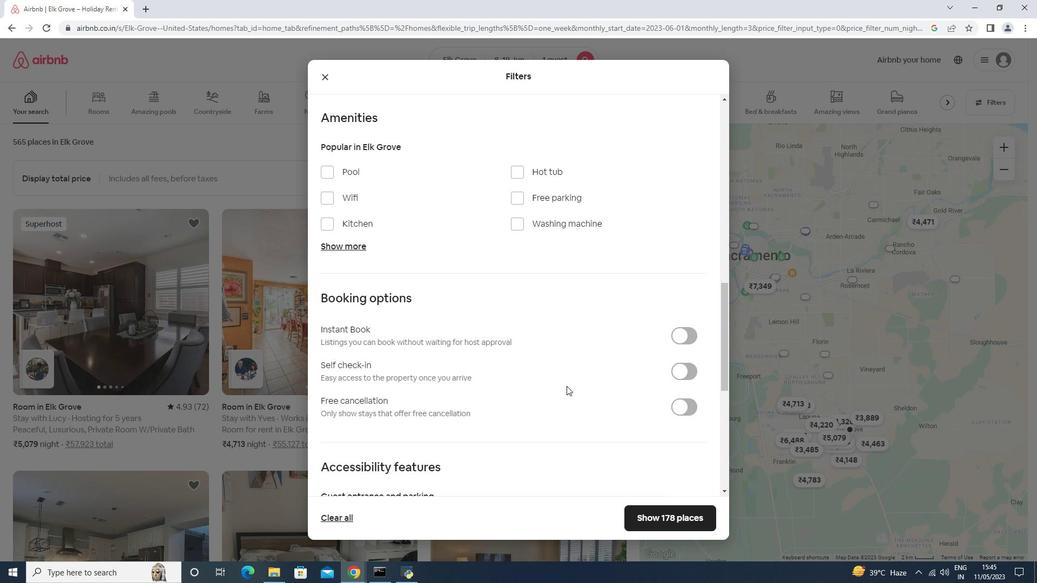 
Action: Mouse scrolled (566, 383) with delta (0, 0)
Screenshot: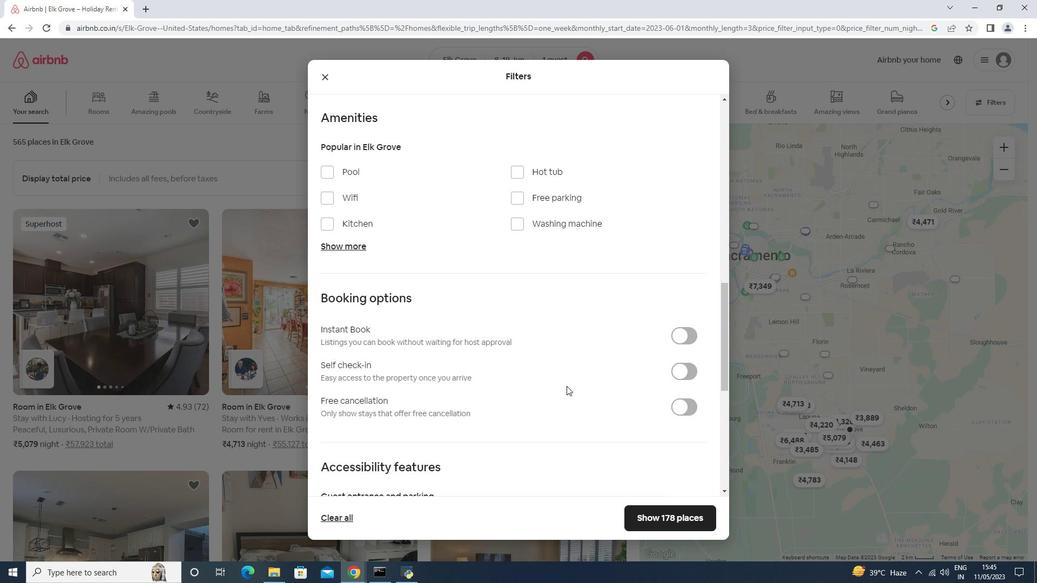 
Action: Mouse moved to (566, 383)
Screenshot: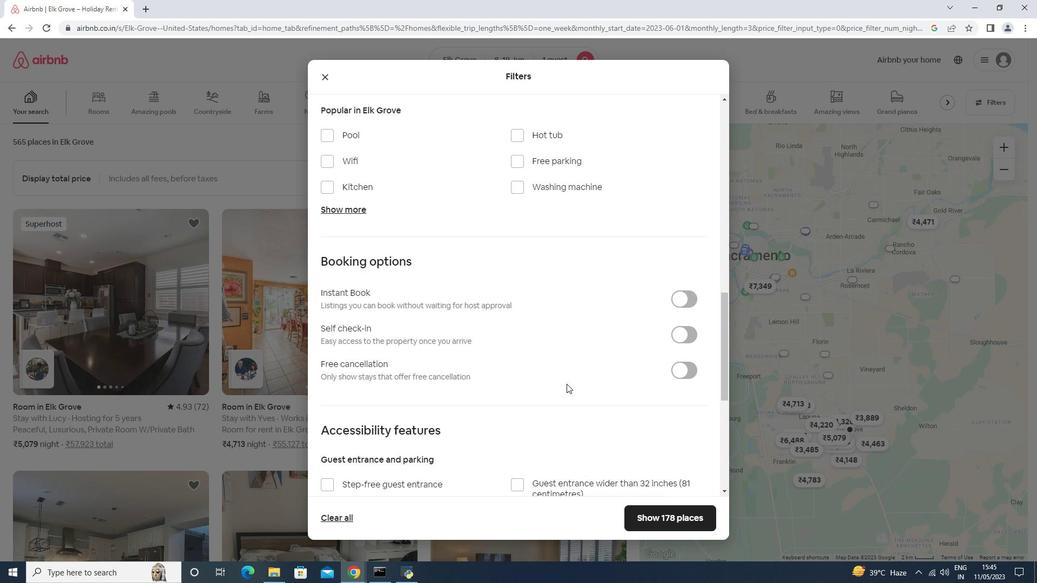 
Action: Mouse scrolled (566, 383) with delta (0, 0)
Screenshot: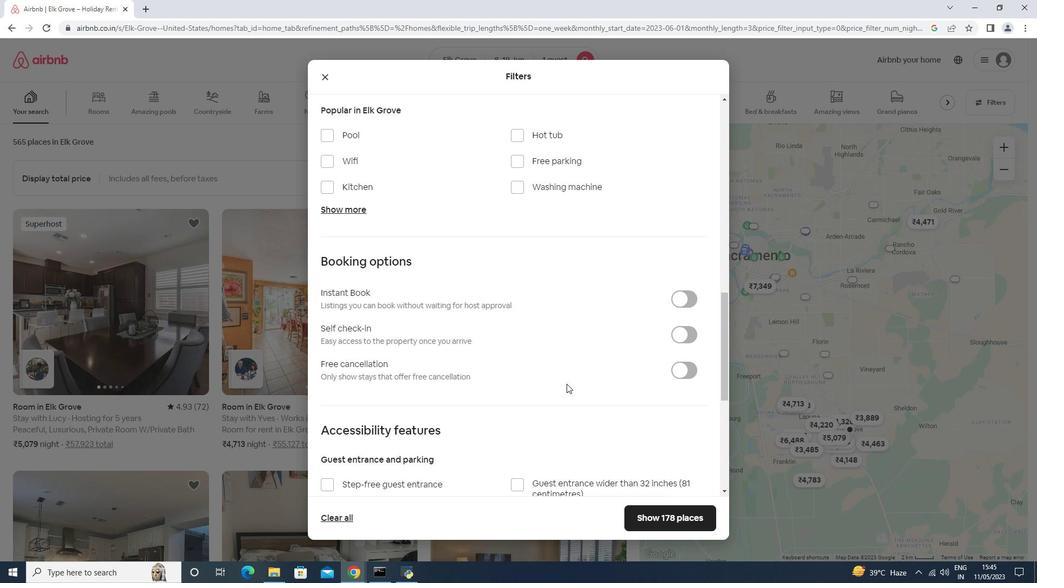 
Action: Mouse moved to (577, 377)
Screenshot: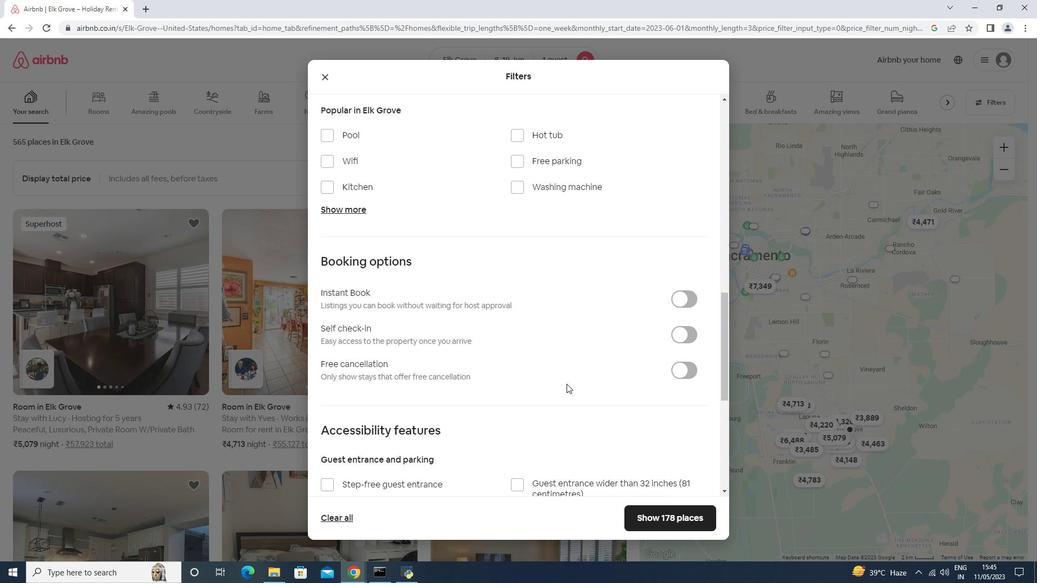 
Action: Mouse scrolled (566, 383) with delta (0, 0)
Screenshot: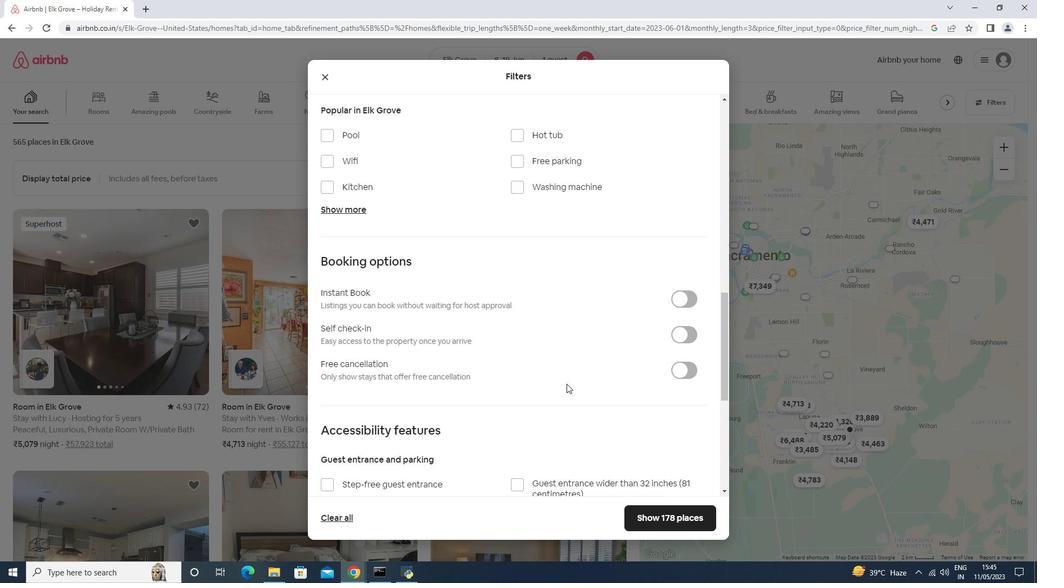 
Action: Mouse moved to (678, 116)
Screenshot: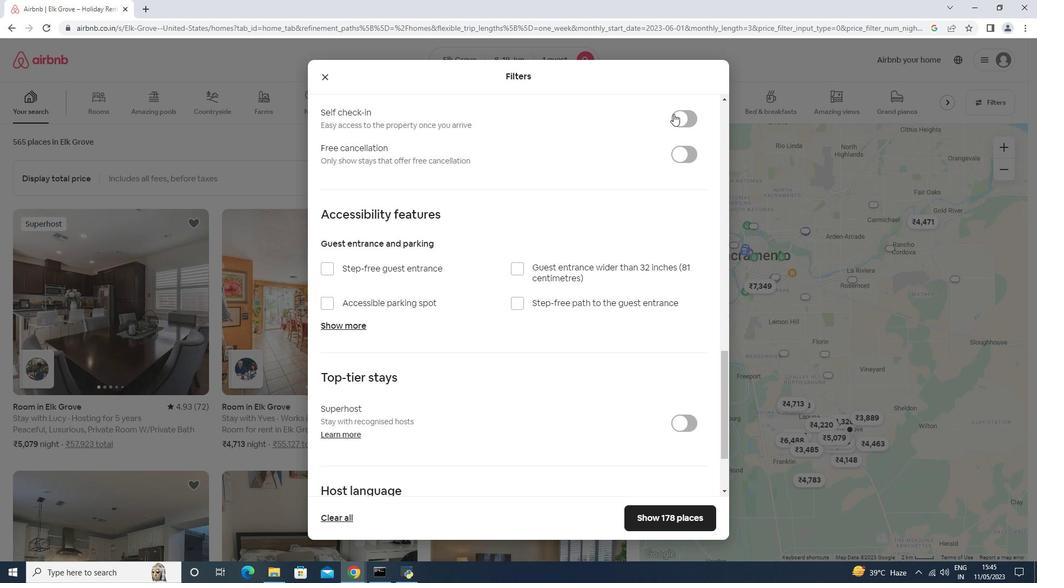 
Action: Mouse pressed left at (678, 116)
Screenshot: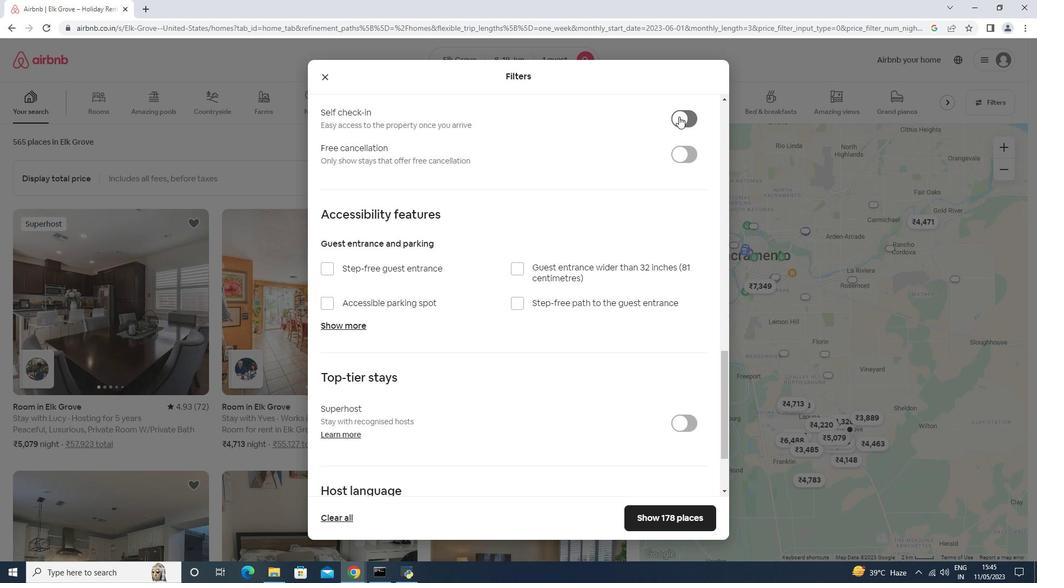 
Action: Mouse moved to (541, 241)
Screenshot: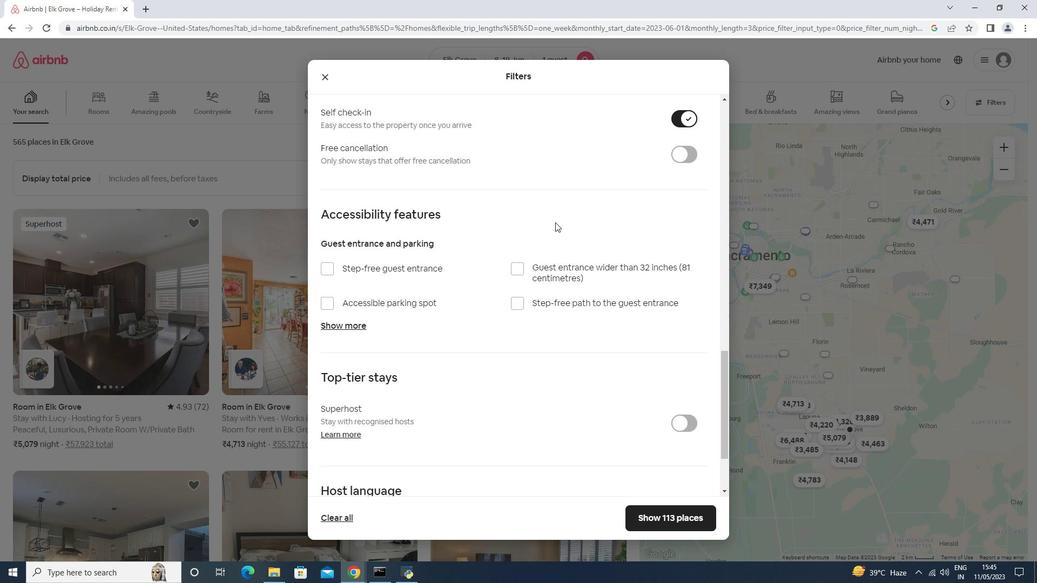 
Action: Mouse scrolled (541, 240) with delta (0, 0)
Screenshot: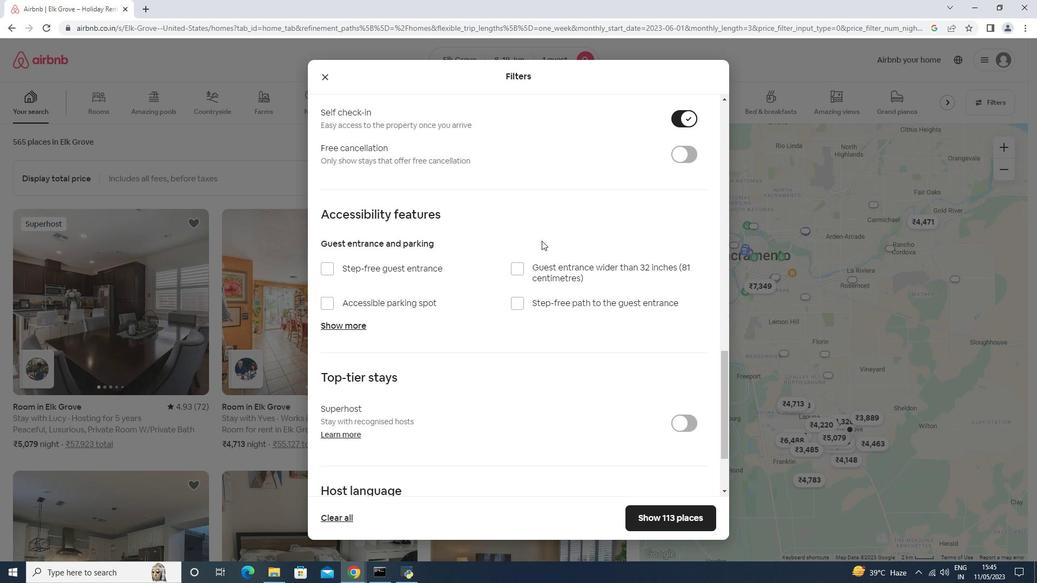 
Action: Mouse scrolled (541, 240) with delta (0, 0)
Screenshot: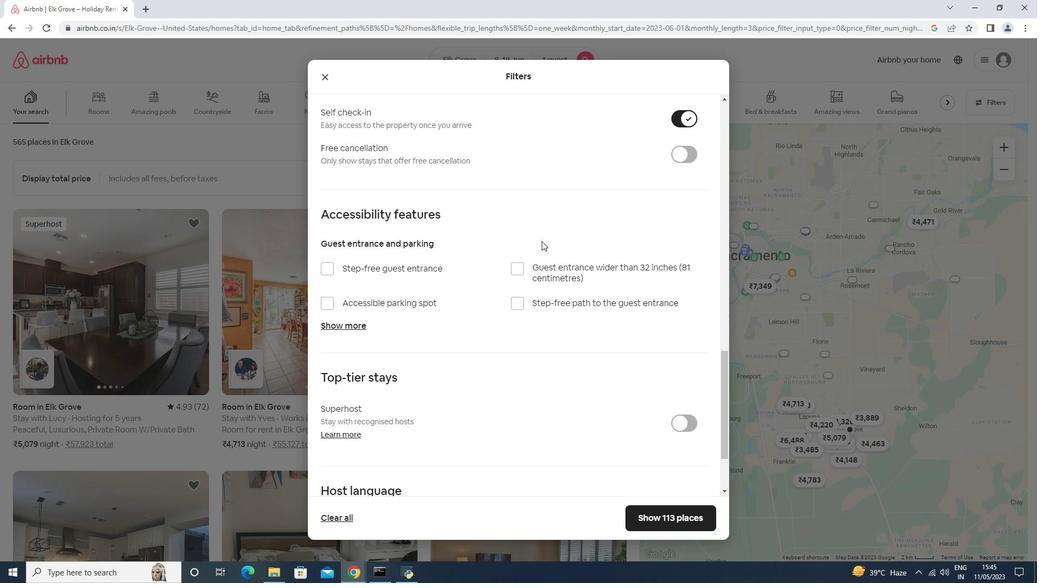 
Action: Mouse scrolled (541, 240) with delta (0, 0)
Screenshot: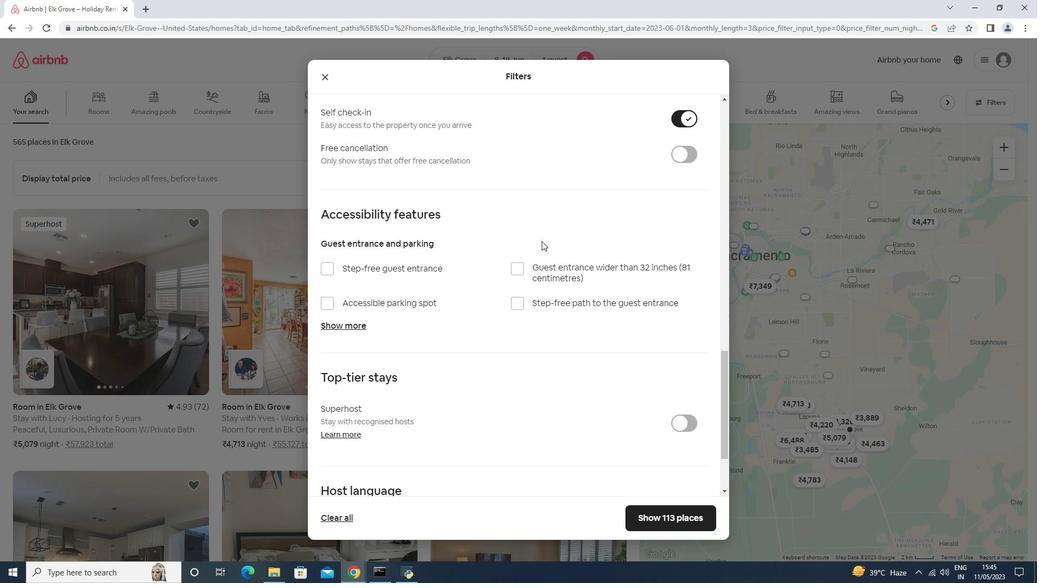 
Action: Mouse scrolled (541, 240) with delta (0, 0)
Screenshot: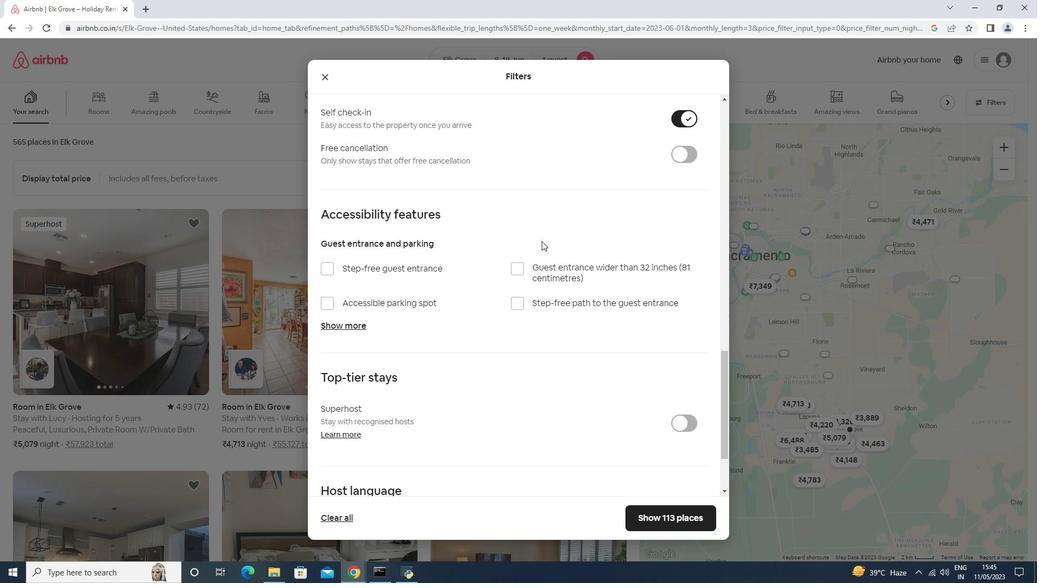 
Action: Mouse moved to (541, 241)
Screenshot: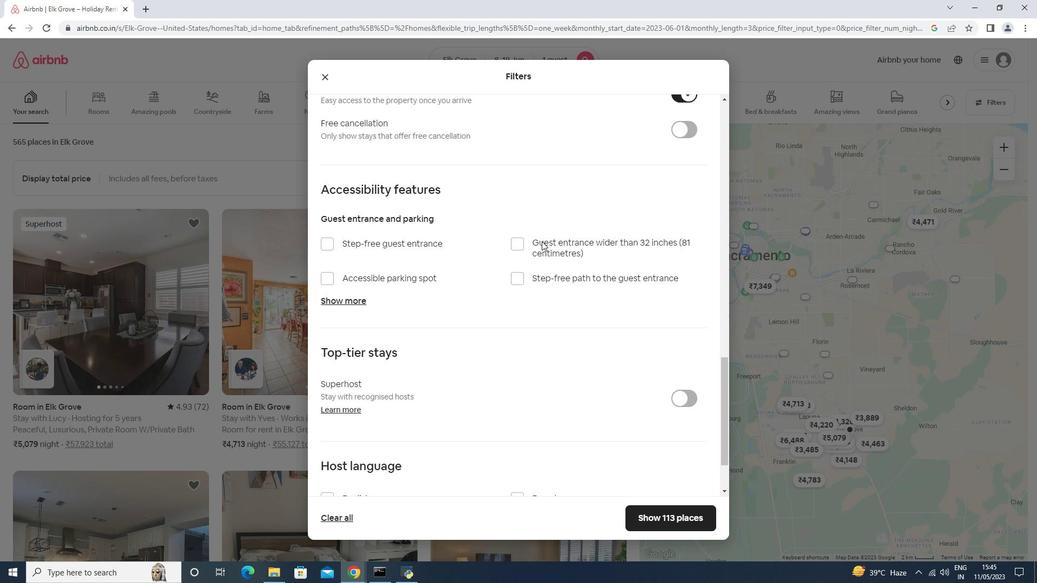 
Action: Mouse scrolled (541, 240) with delta (0, 0)
Screenshot: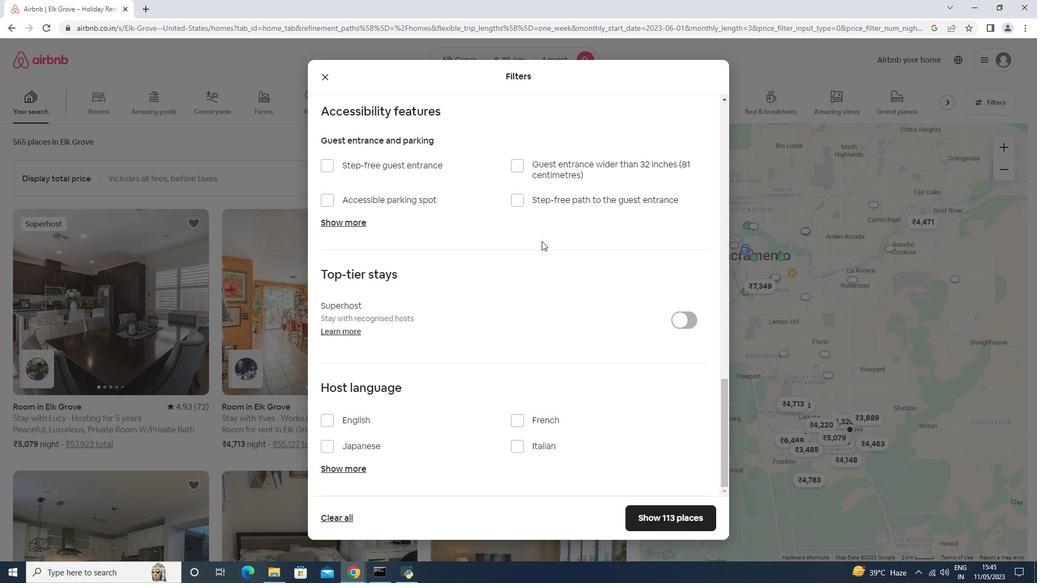 
Action: Mouse scrolled (541, 240) with delta (0, 0)
Screenshot: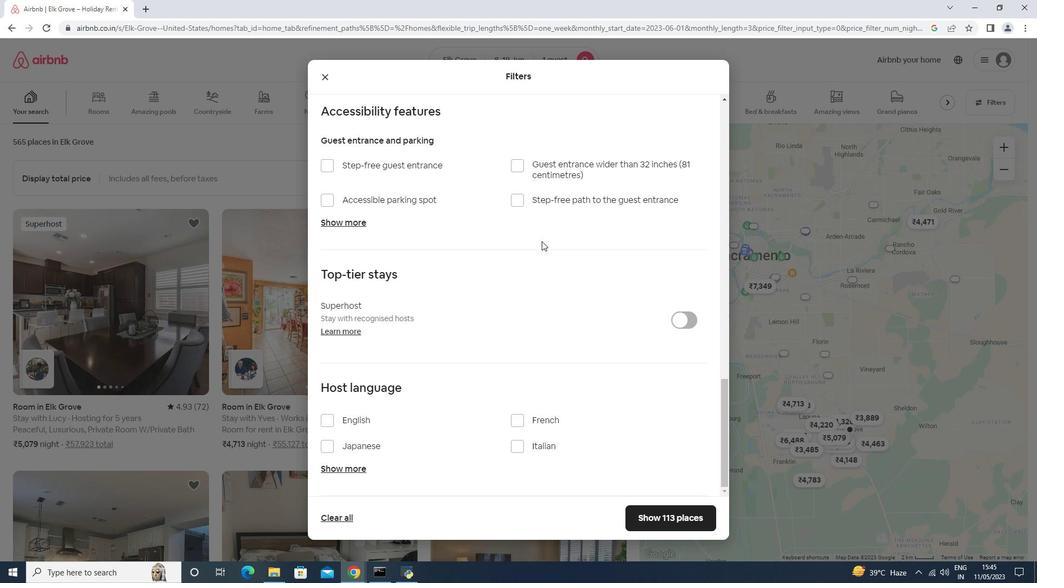 
Action: Mouse scrolled (541, 240) with delta (0, 0)
Screenshot: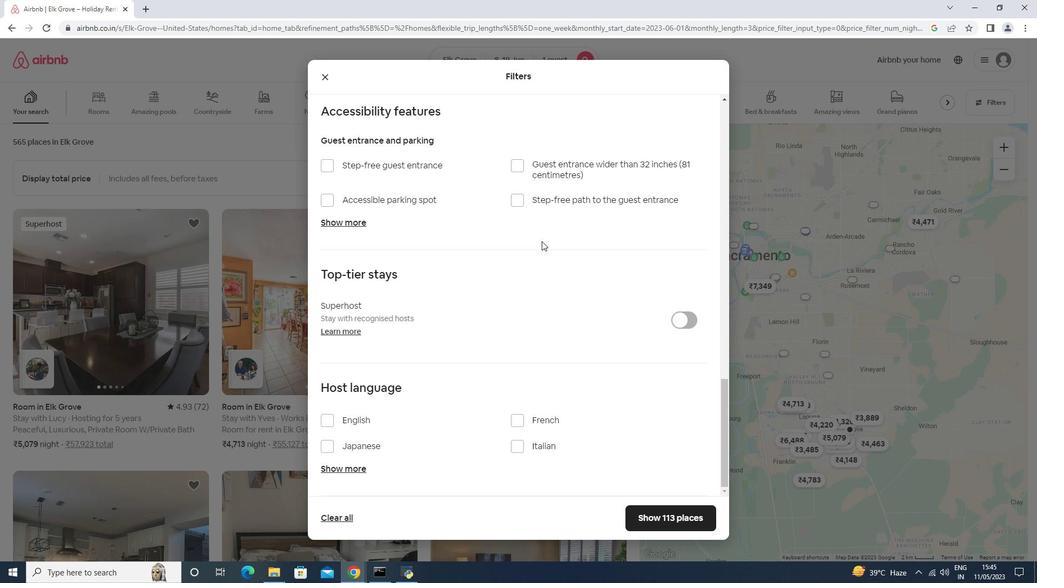 
Action: Mouse moved to (541, 241)
Screenshot: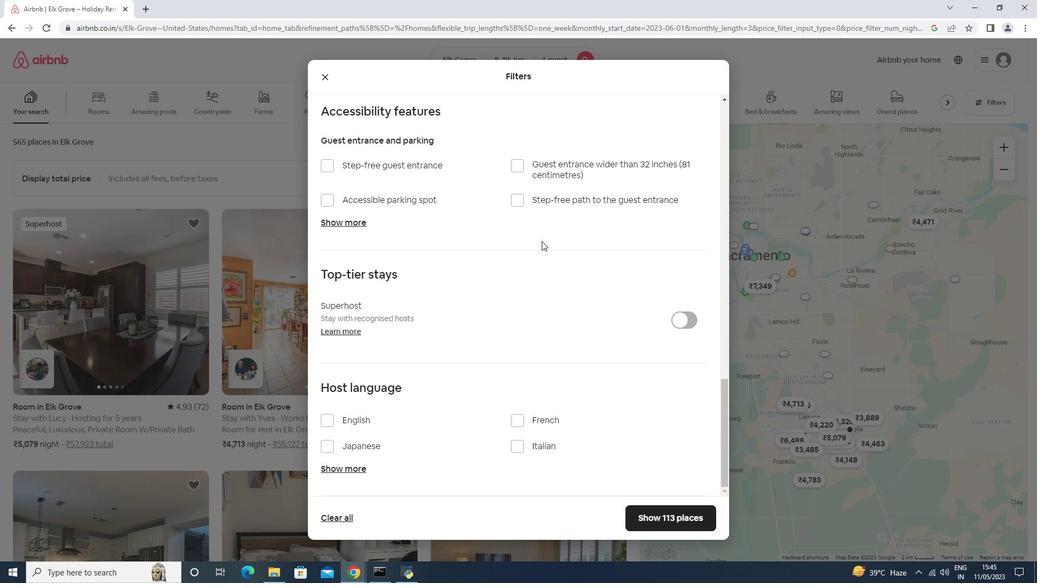
Action: Mouse scrolled (541, 240) with delta (0, 0)
Screenshot: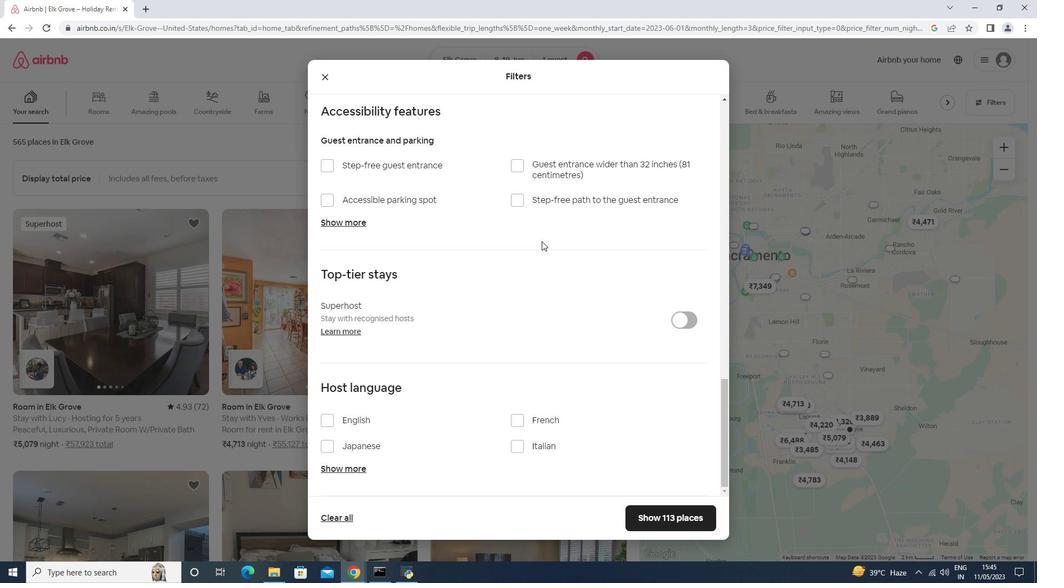 
Action: Mouse moved to (469, 291)
Screenshot: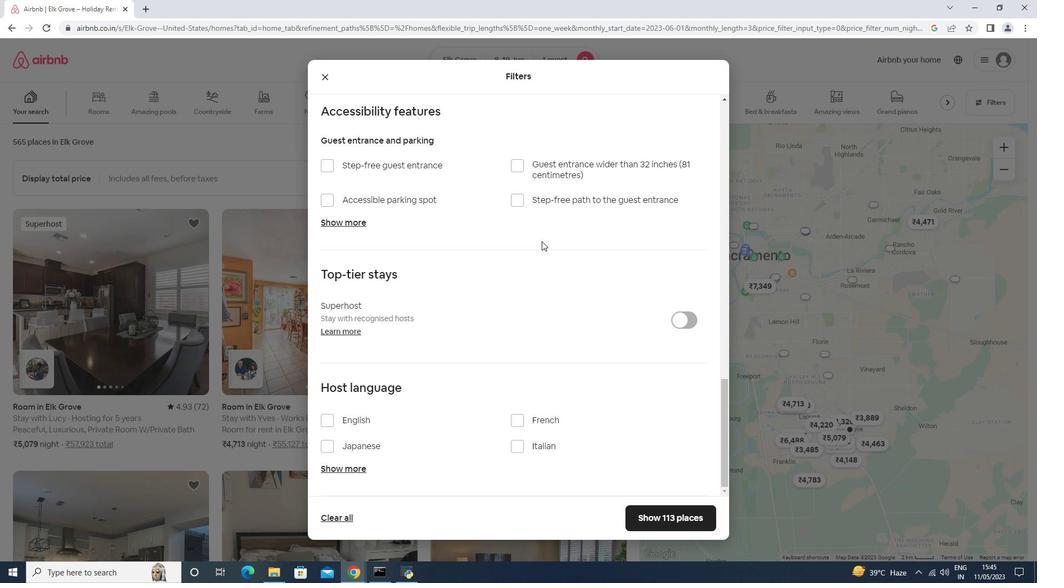 
Action: Mouse scrolled (541, 240) with delta (0, 0)
Screenshot: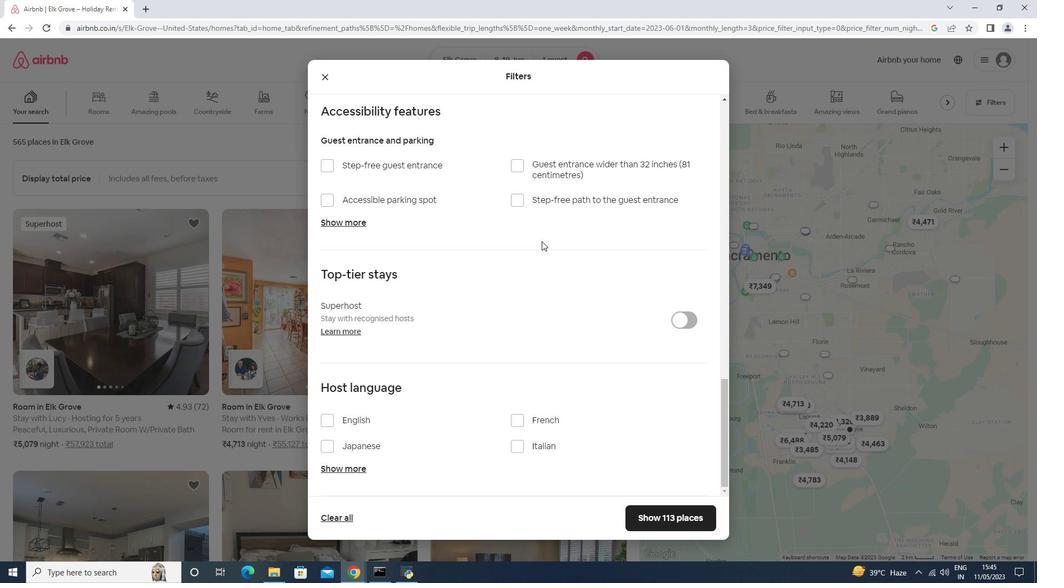 
Action: Mouse moved to (328, 414)
Screenshot: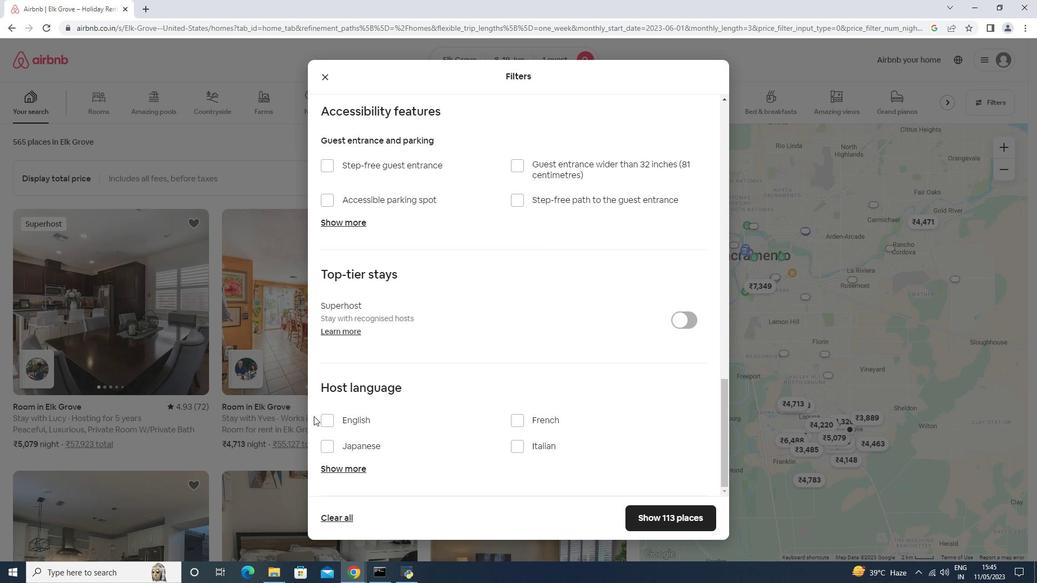 
Action: Mouse pressed left at (328, 414)
Screenshot: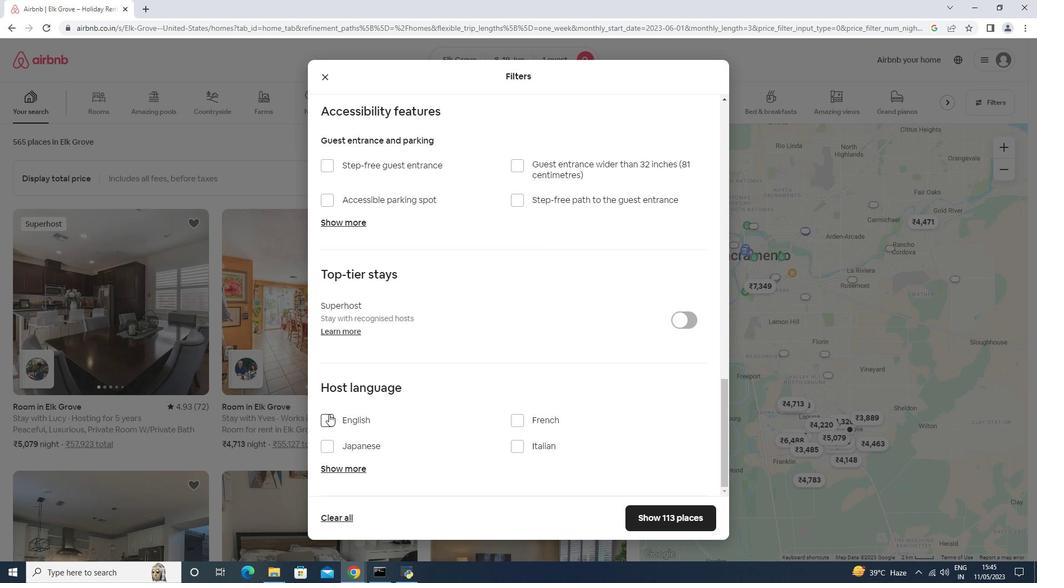 
Action: Mouse moved to (640, 506)
Screenshot: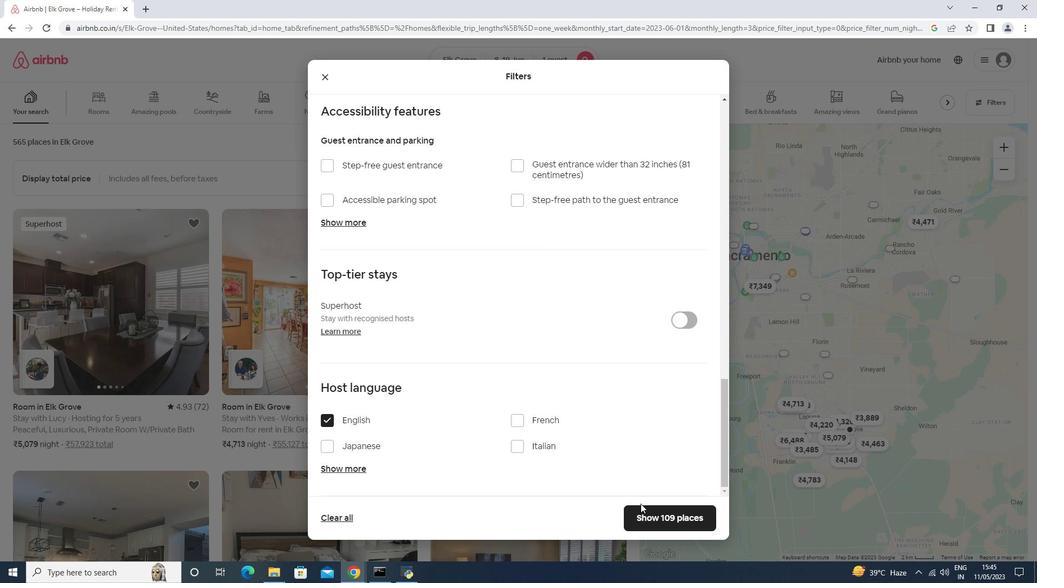 
Action: Mouse pressed left at (640, 506)
Screenshot: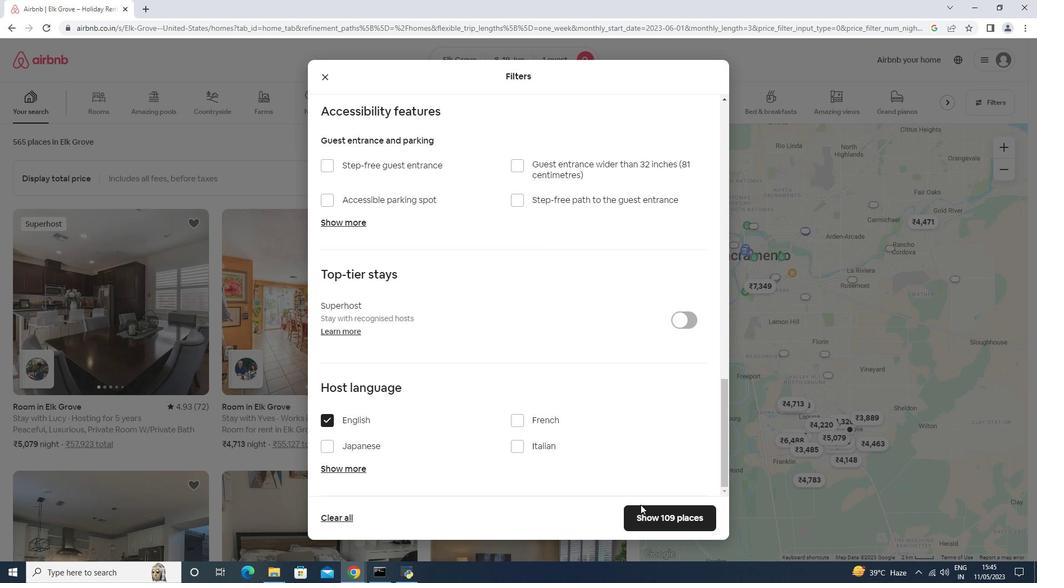 
Action: Mouse moved to (635, 498)
Screenshot: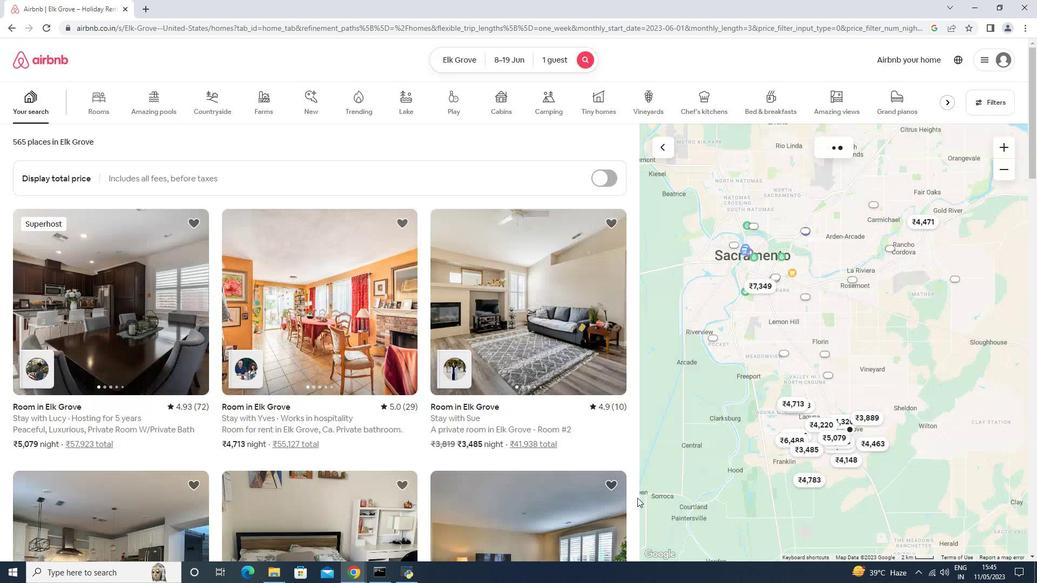 
